 Task: Create new customer invoice with Date Opened: 03-May-23, Select Customer: Fred Meyer, Terms: Net 15. Make invoice entry for item-1 with Date: 03-May-23, Description: Fine Fragrance Mist Bare (8.4 oz)
, Income Account: Income:Sales, Quantity: 2, Unit Price: 11.99, Sales Tax: Y, Sales Tax Included: Y, Tax Table: Sales Tax. Make entry for item-2 with Date: 03-May-23, Description: Very Sexy Night Eau de Parfum (3.4 oz.)
, Income Account: Income:Sales, Quantity: 2, Unit Price: 10.99, Sales Tax: Y, Sales Tax Included: Y, Tax Table: Sales Tax. Post Invoice with Post Date: 03-May-23, Post to Accounts: Assets:Accounts Receivable. Pay / Process Payment with Transaction Date: 17-May-23, Amount: 45.96, Transfer Account: Checking Account. Go to 'Print Invoice'.
Action: Mouse moved to (190, 34)
Screenshot: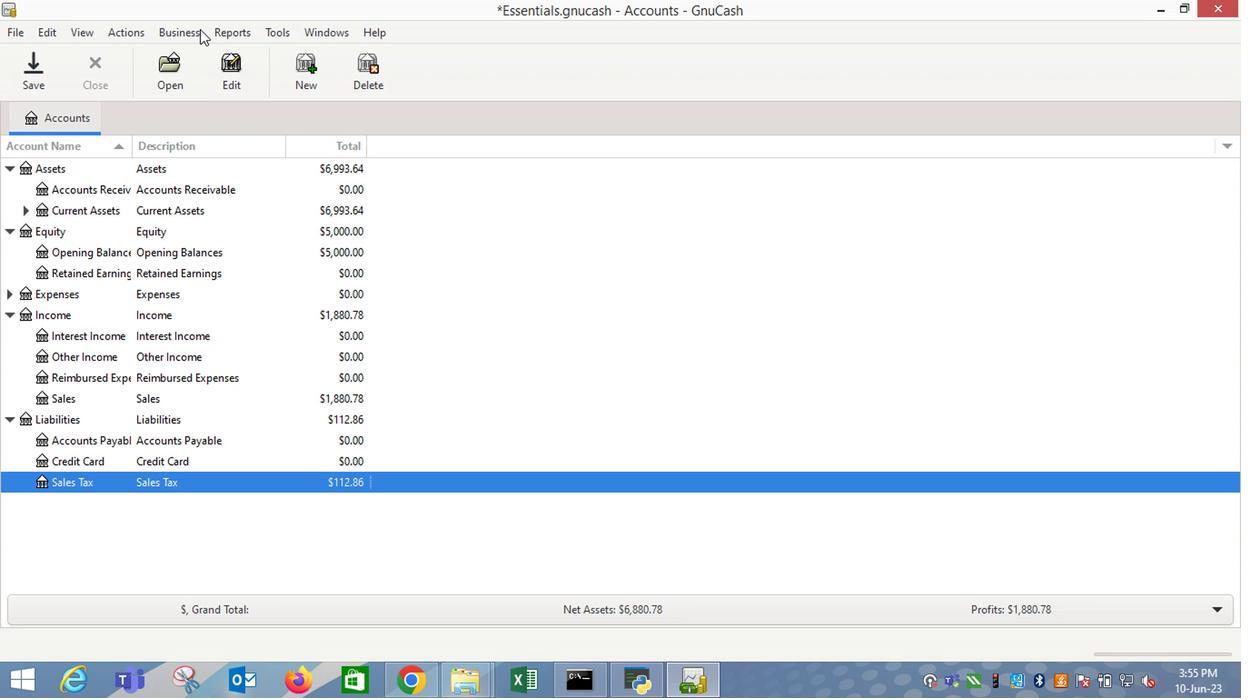 
Action: Mouse pressed left at (190, 34)
Screenshot: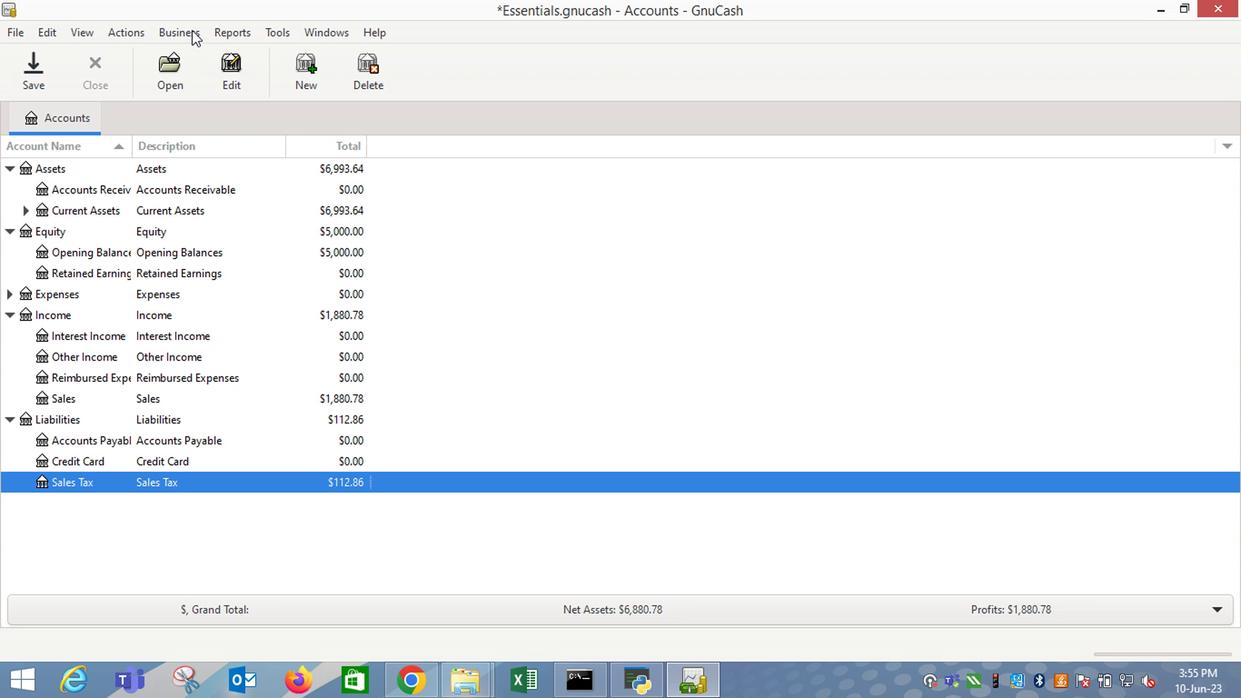 
Action: Mouse moved to (407, 120)
Screenshot: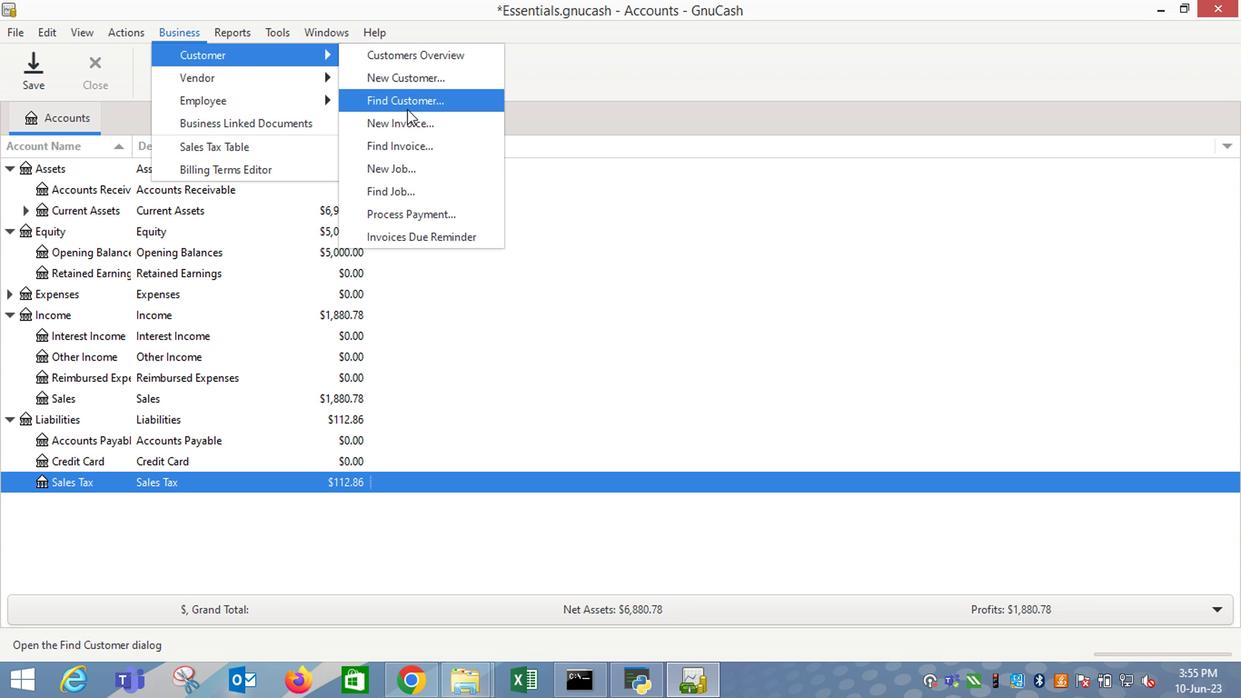 
Action: Mouse pressed left at (407, 120)
Screenshot: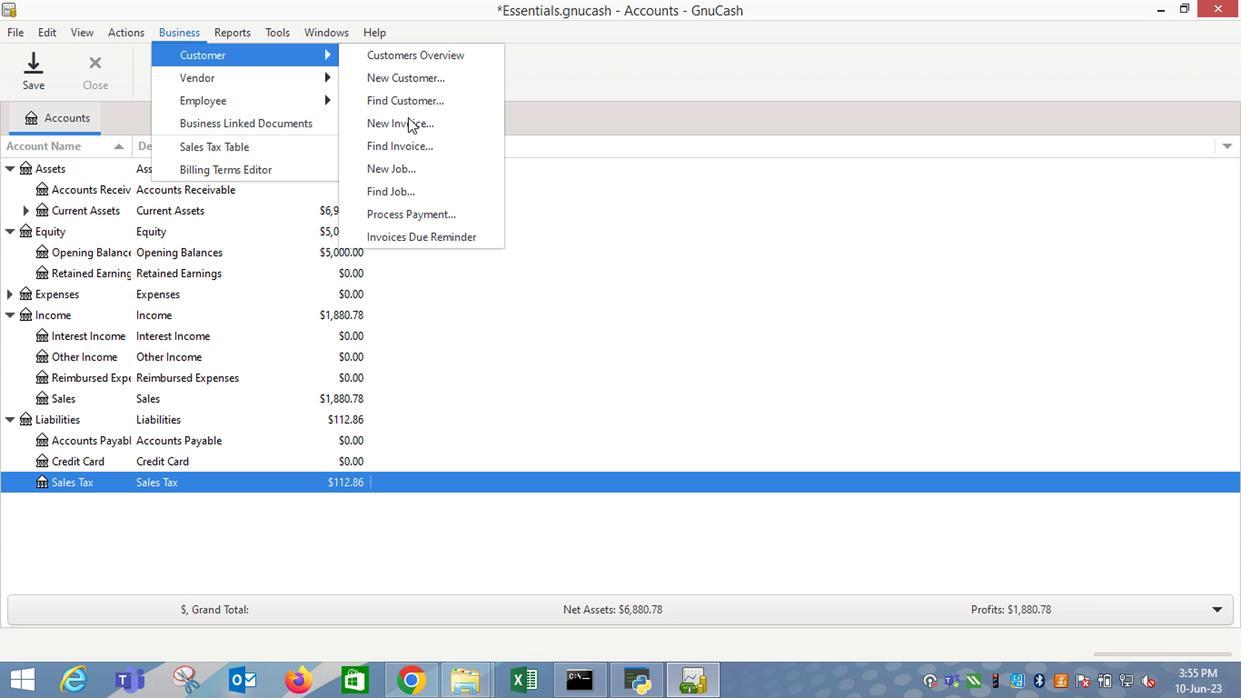 
Action: Mouse moved to (760, 279)
Screenshot: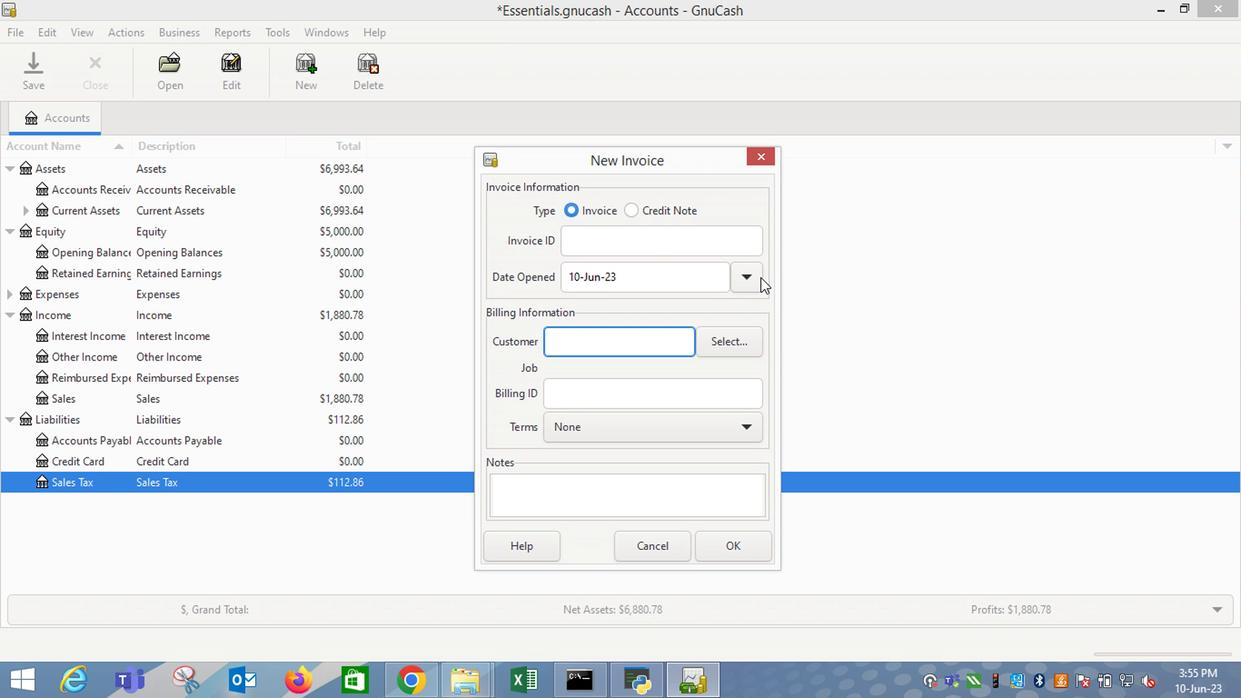 
Action: Mouse pressed left at (760, 279)
Screenshot: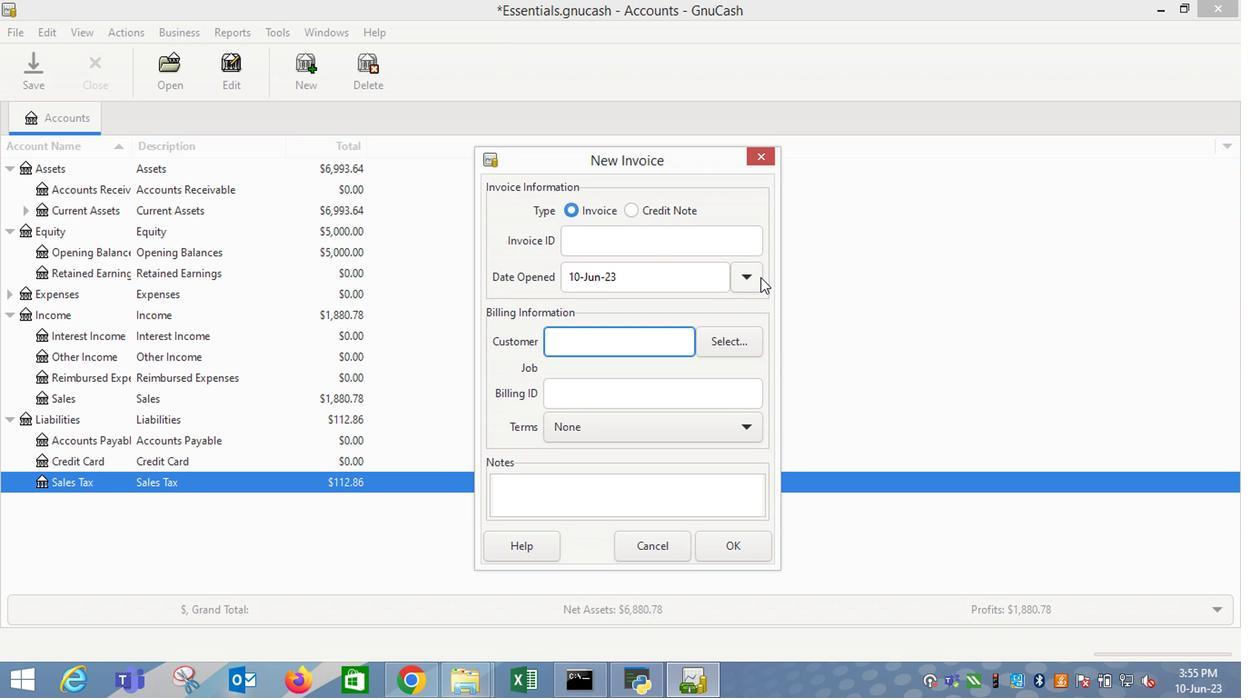 
Action: Mouse moved to (606, 307)
Screenshot: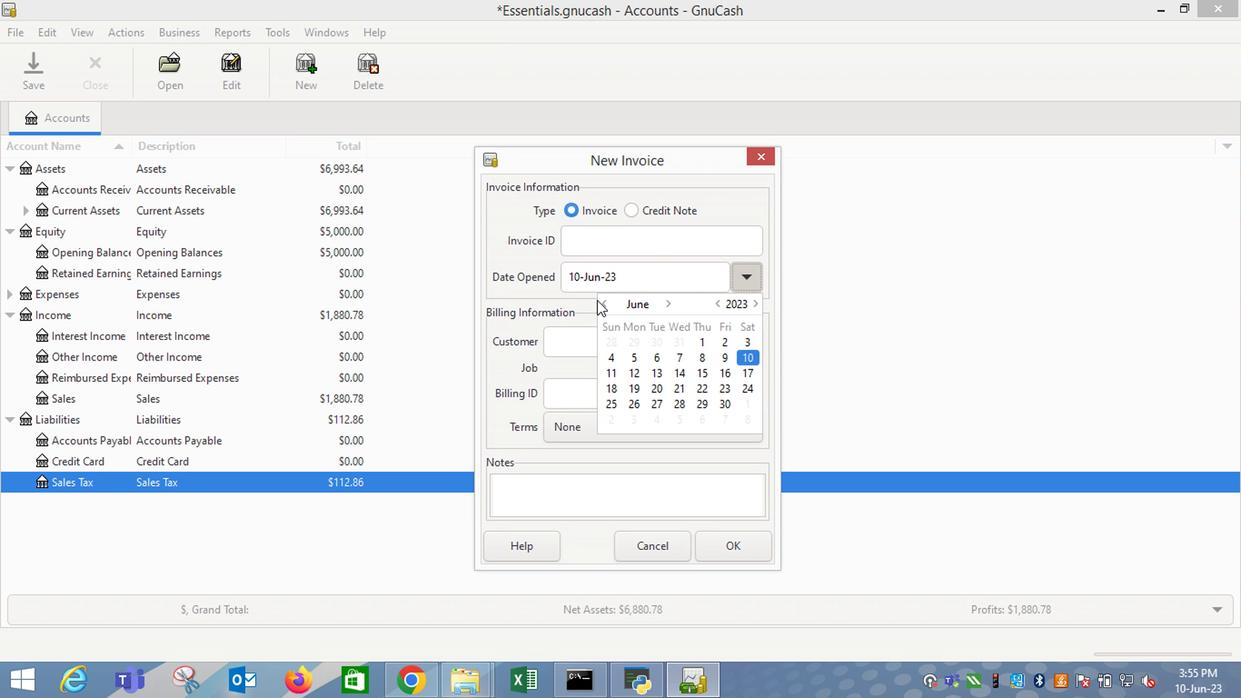 
Action: Mouse pressed left at (606, 307)
Screenshot: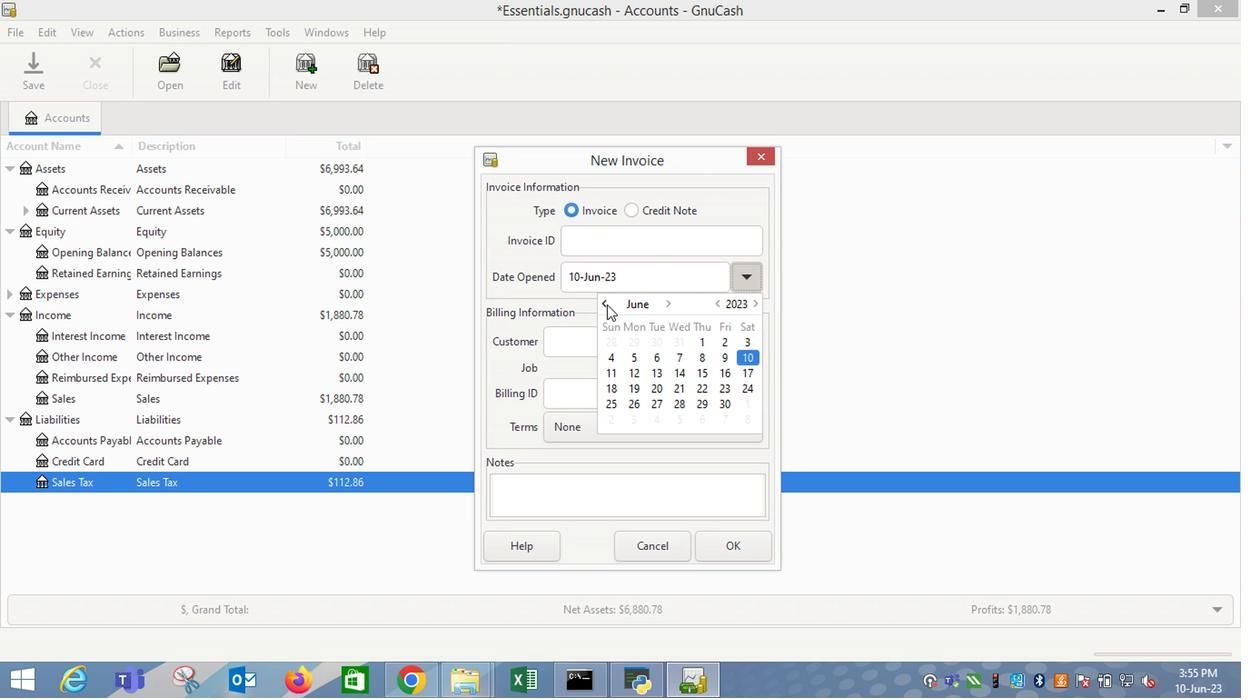 
Action: Mouse moved to (686, 342)
Screenshot: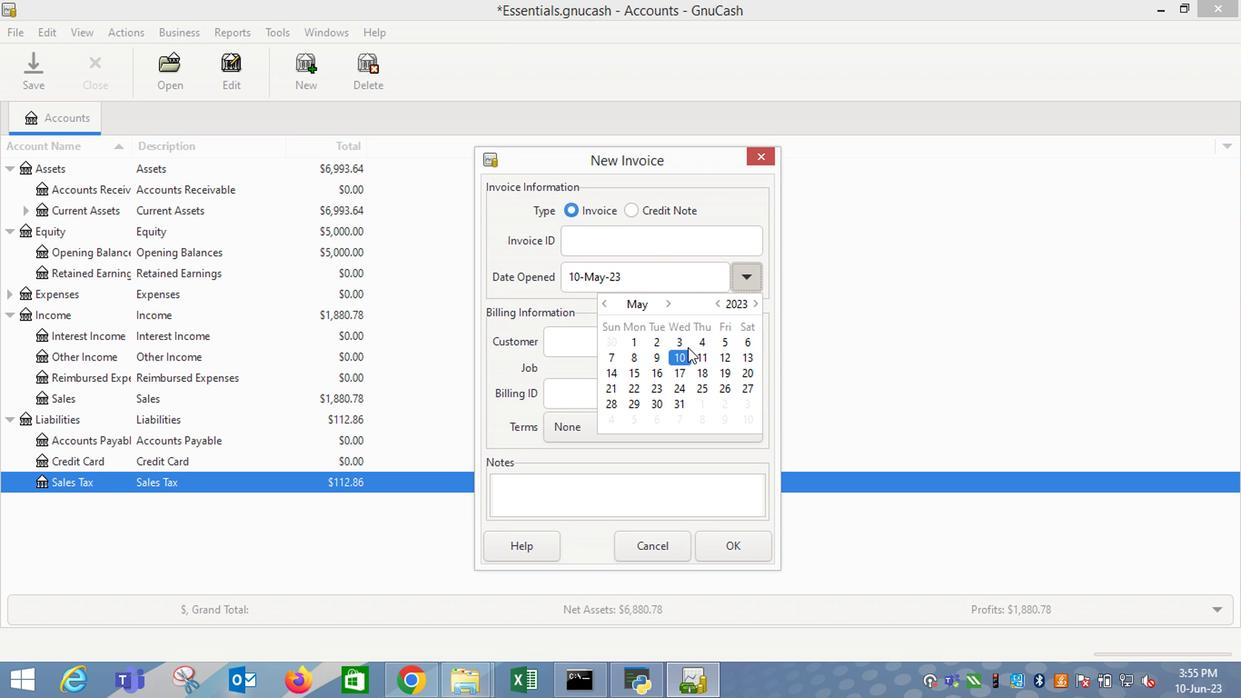 
Action: Mouse pressed left at (686, 342)
Screenshot: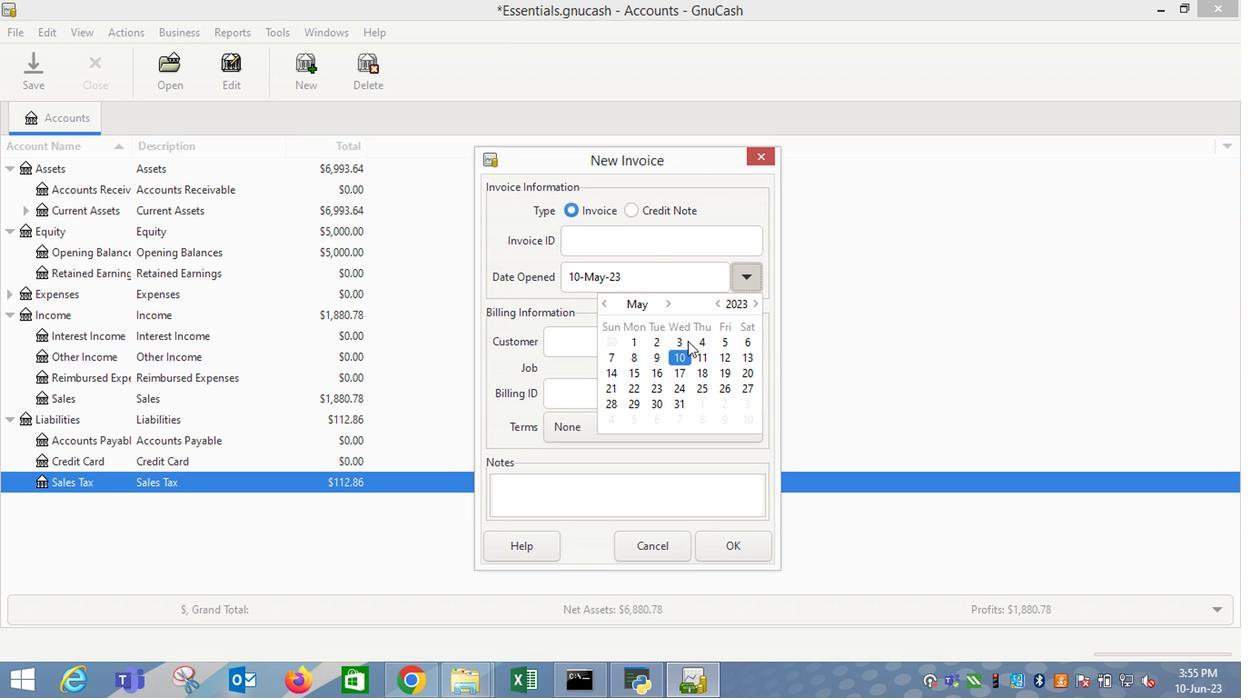 
Action: Mouse moved to (561, 345)
Screenshot: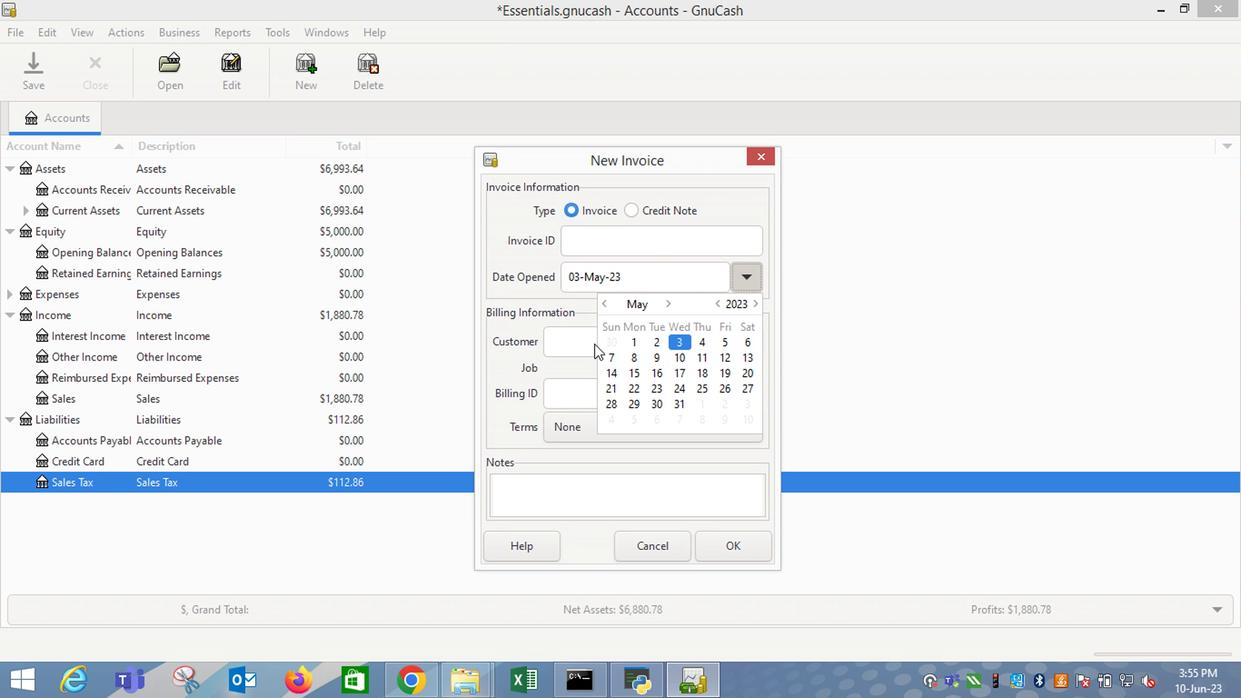 
Action: Mouse pressed left at (561, 345)
Screenshot: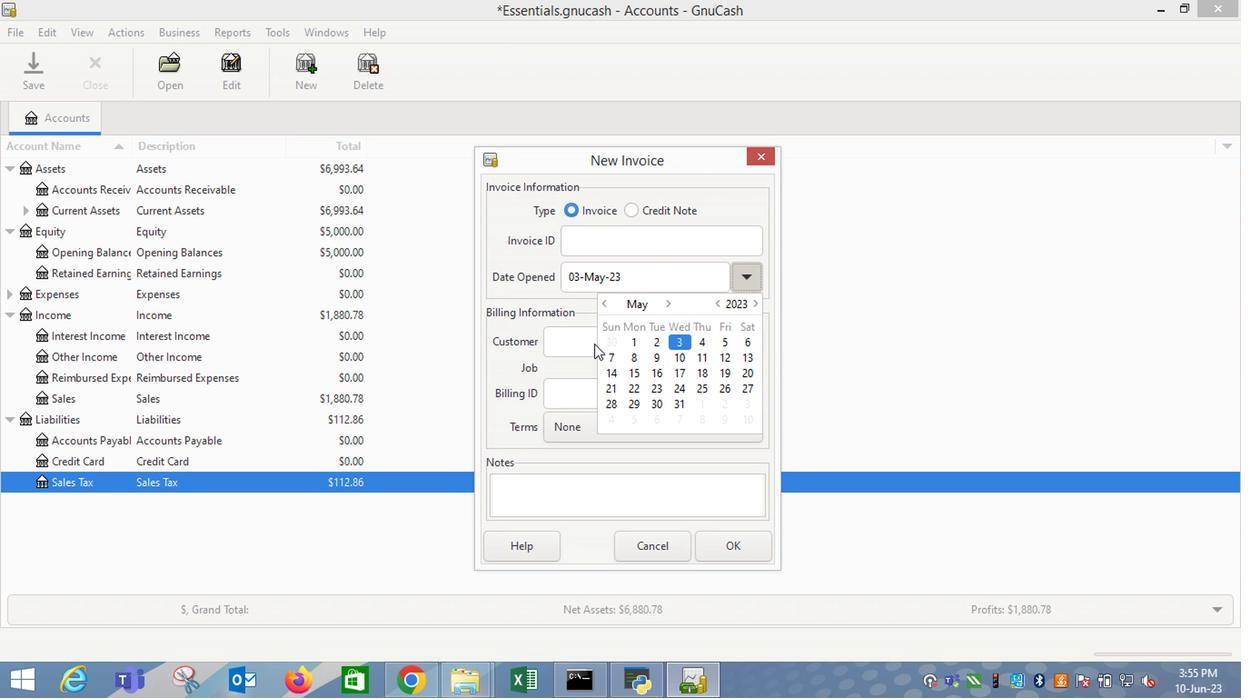 
Action: Mouse moved to (599, 349)
Screenshot: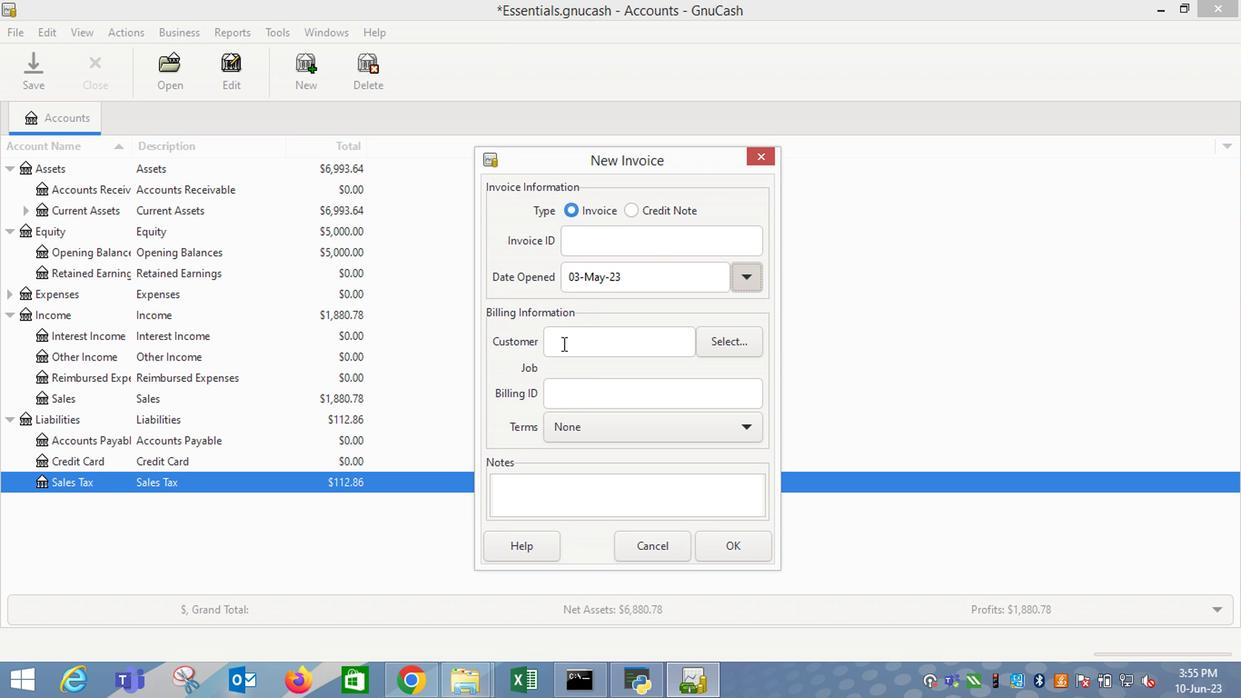 
Action: Mouse pressed left at (599, 349)
Screenshot: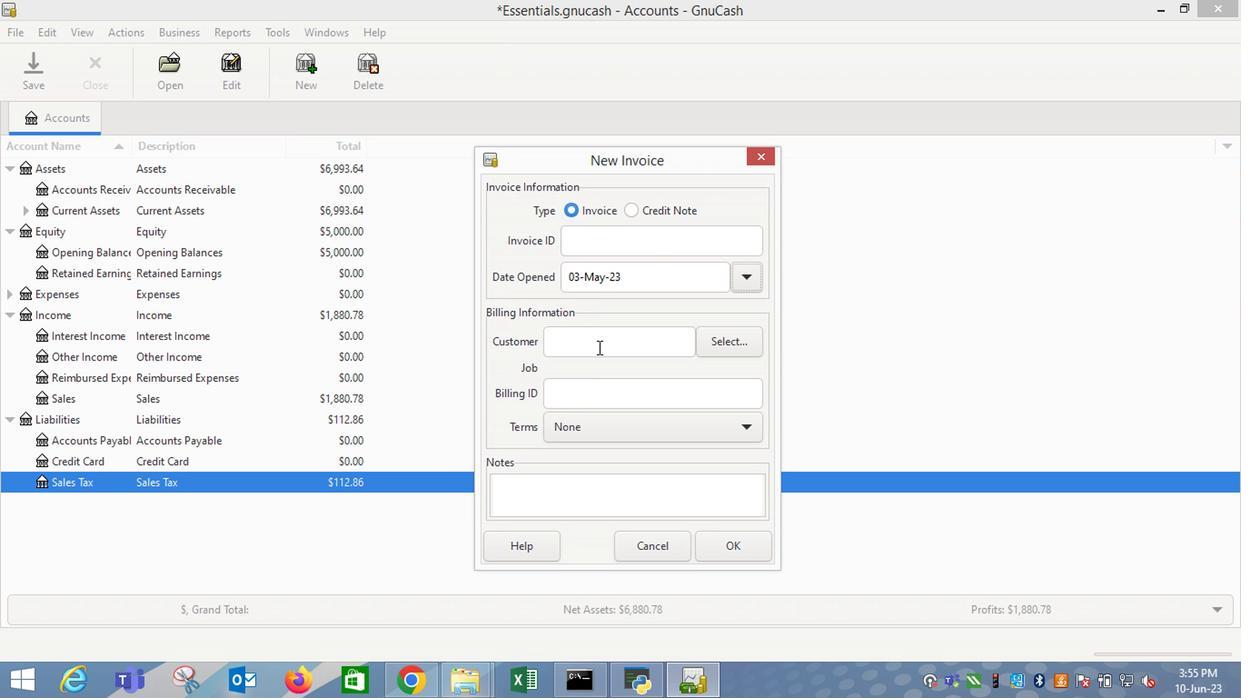 
Action: Mouse moved to (597, 349)
Screenshot: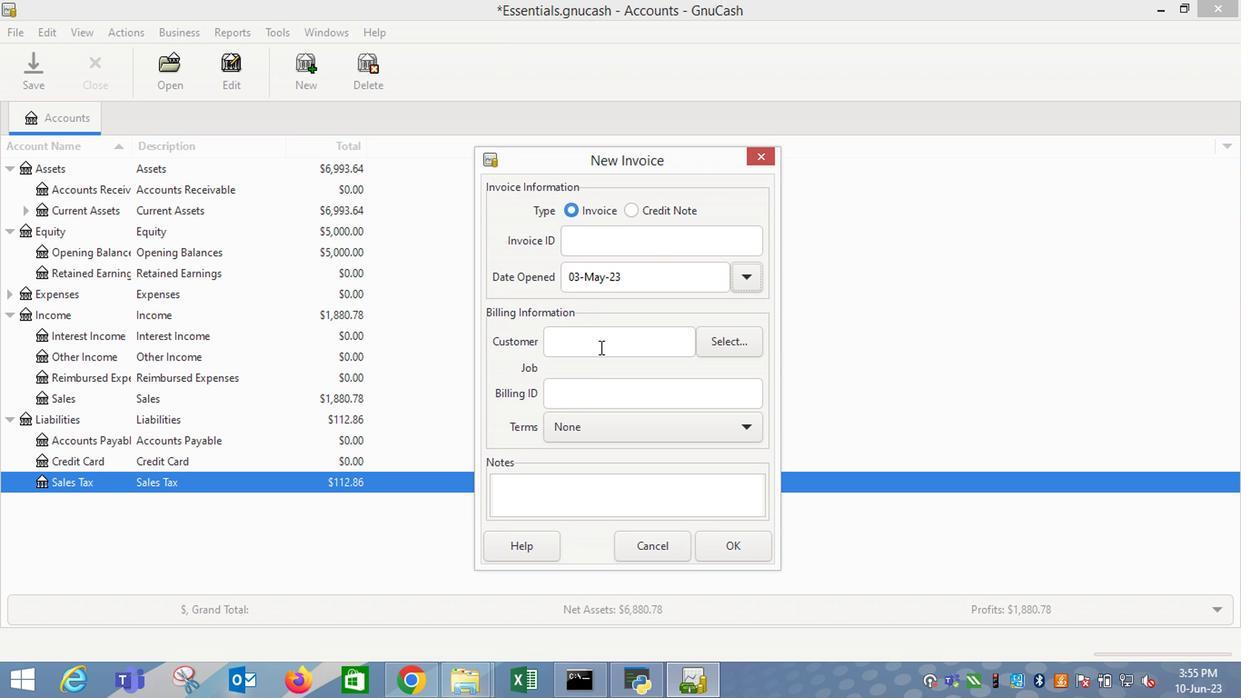 
Action: Key pressed <Key.shift_r>Fre
Screenshot: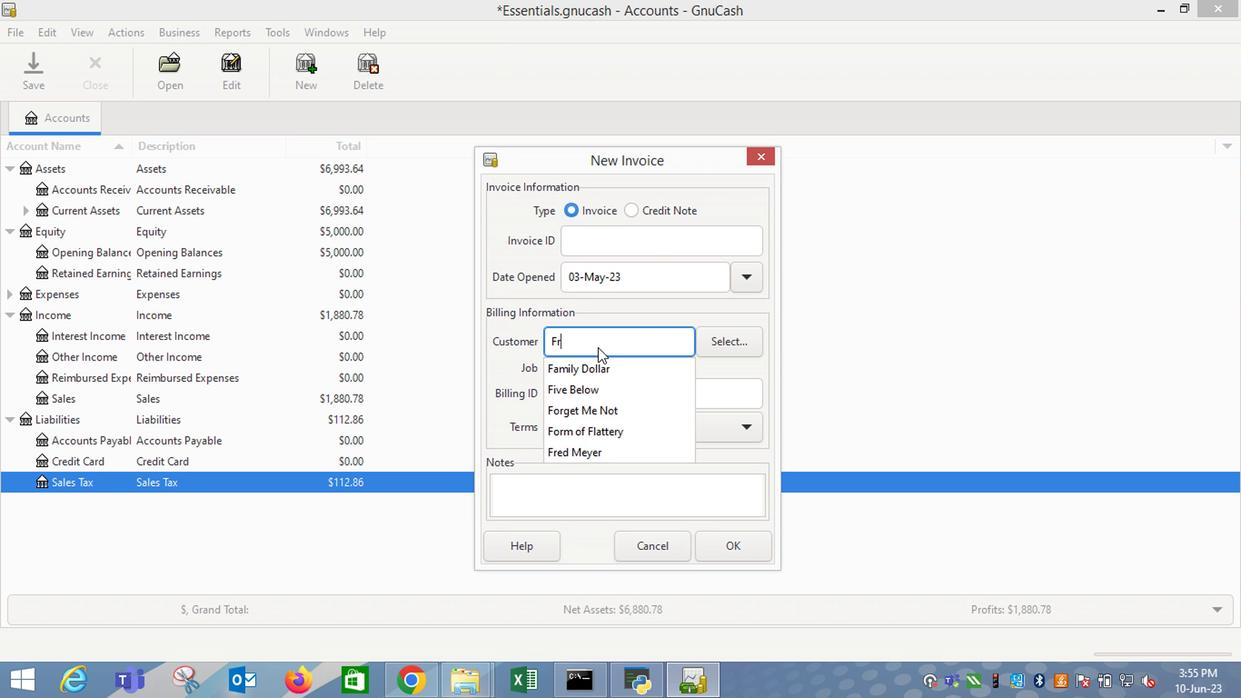 
Action: Mouse moved to (568, 368)
Screenshot: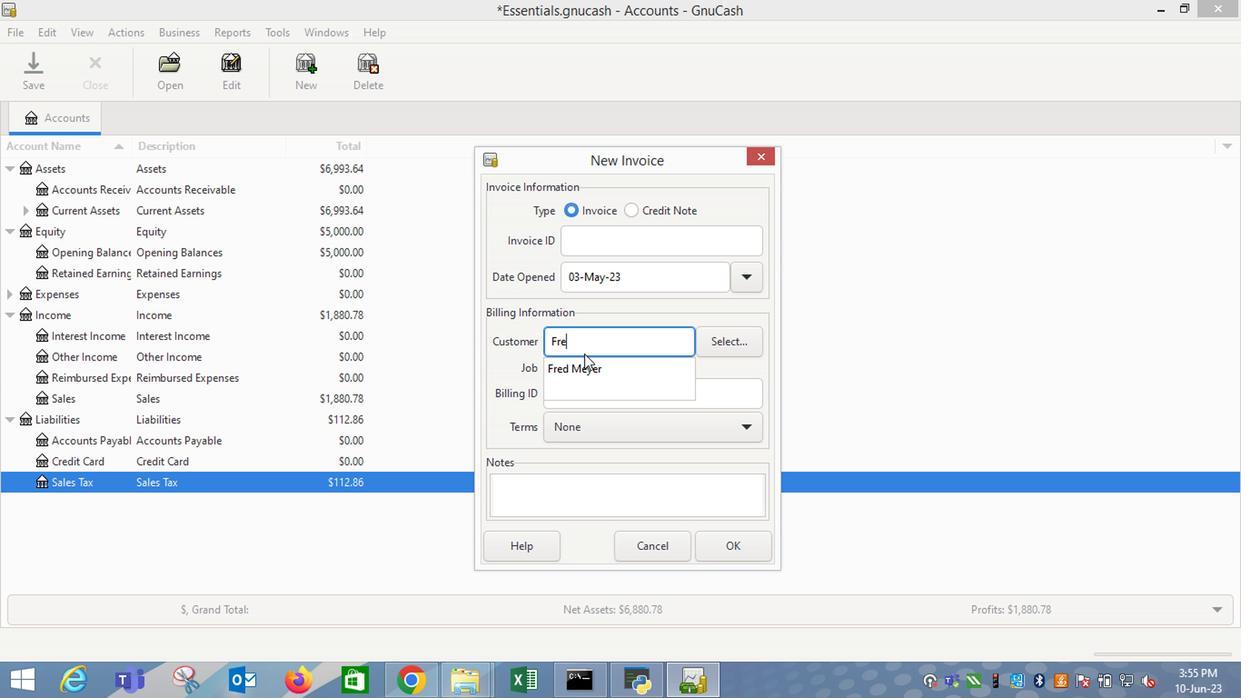 
Action: Mouse pressed left at (568, 368)
Screenshot: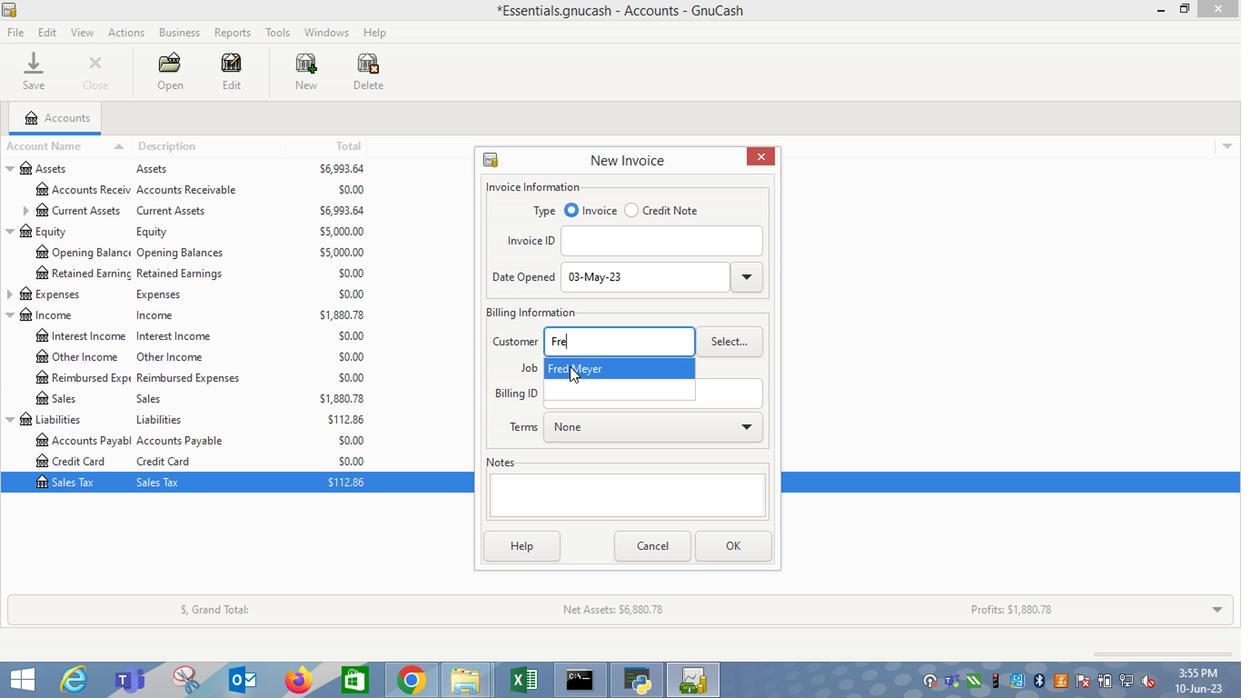 
Action: Mouse moved to (570, 446)
Screenshot: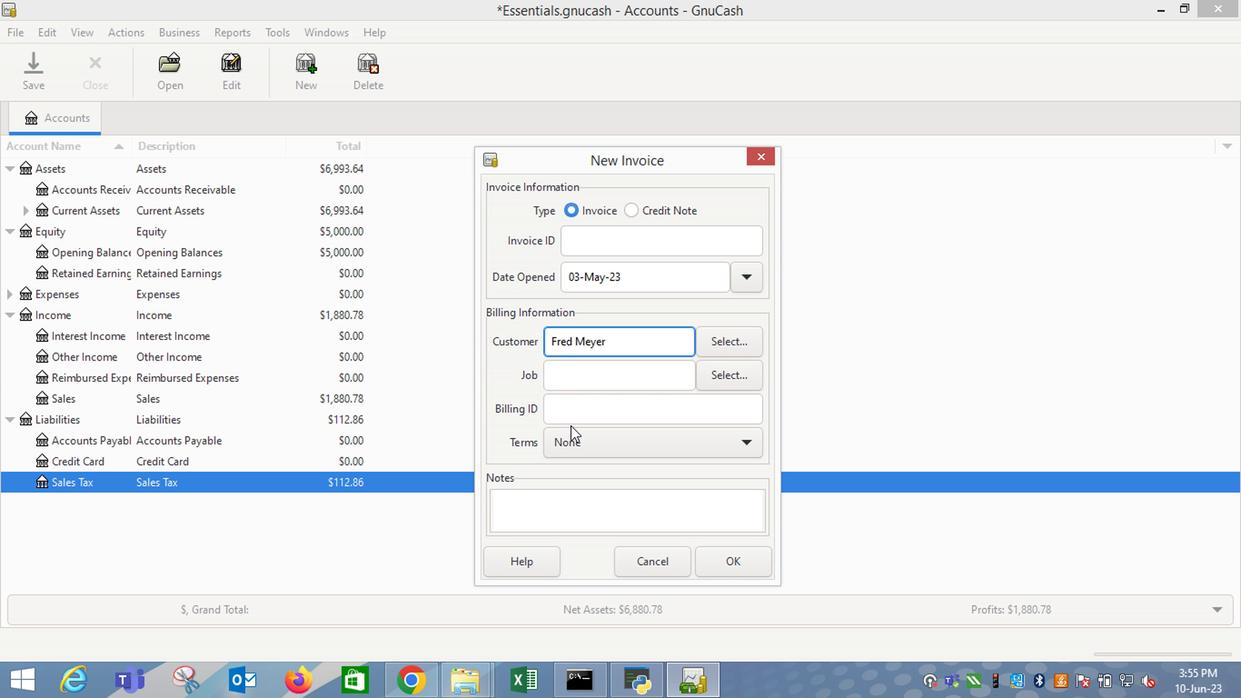 
Action: Mouse pressed left at (570, 446)
Screenshot: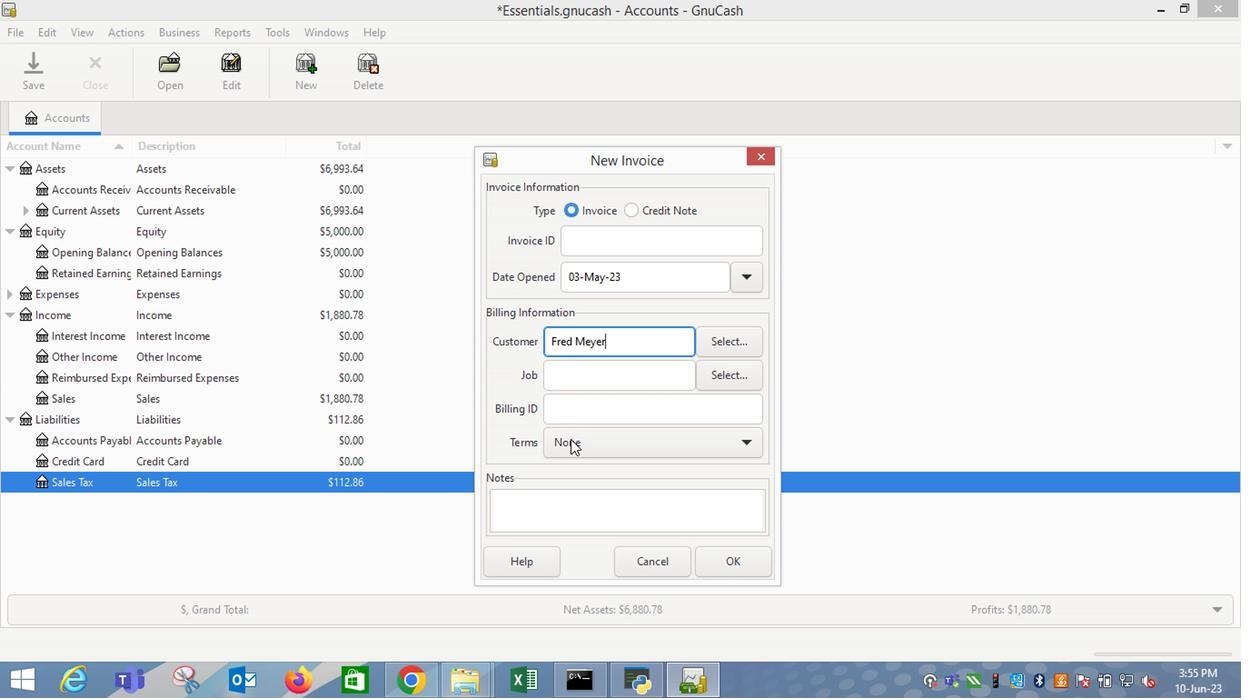 
Action: Mouse moved to (577, 482)
Screenshot: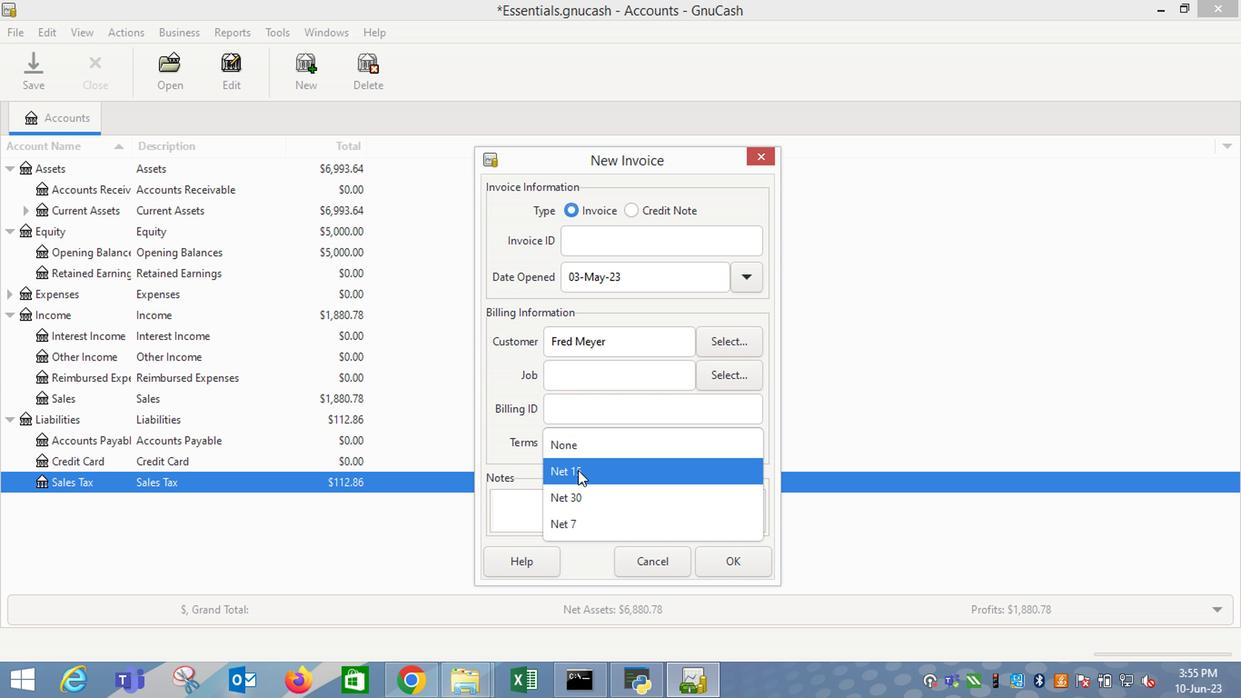 
Action: Mouse pressed left at (577, 482)
Screenshot: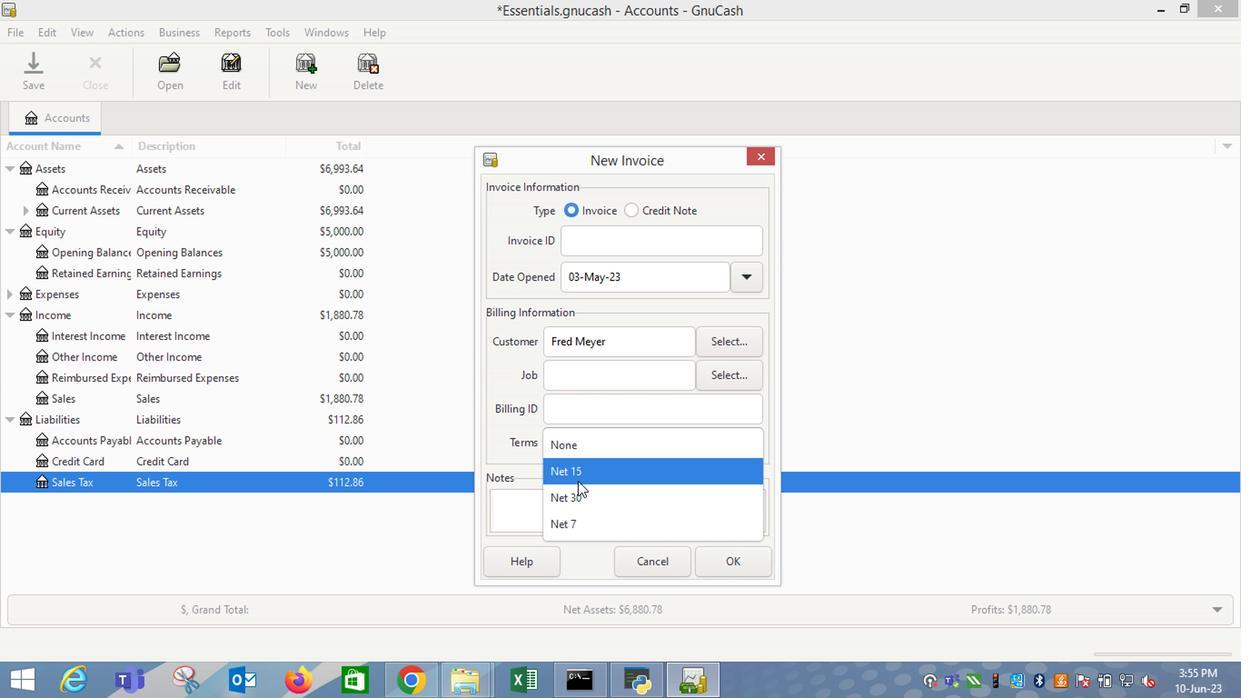 
Action: Mouse moved to (736, 566)
Screenshot: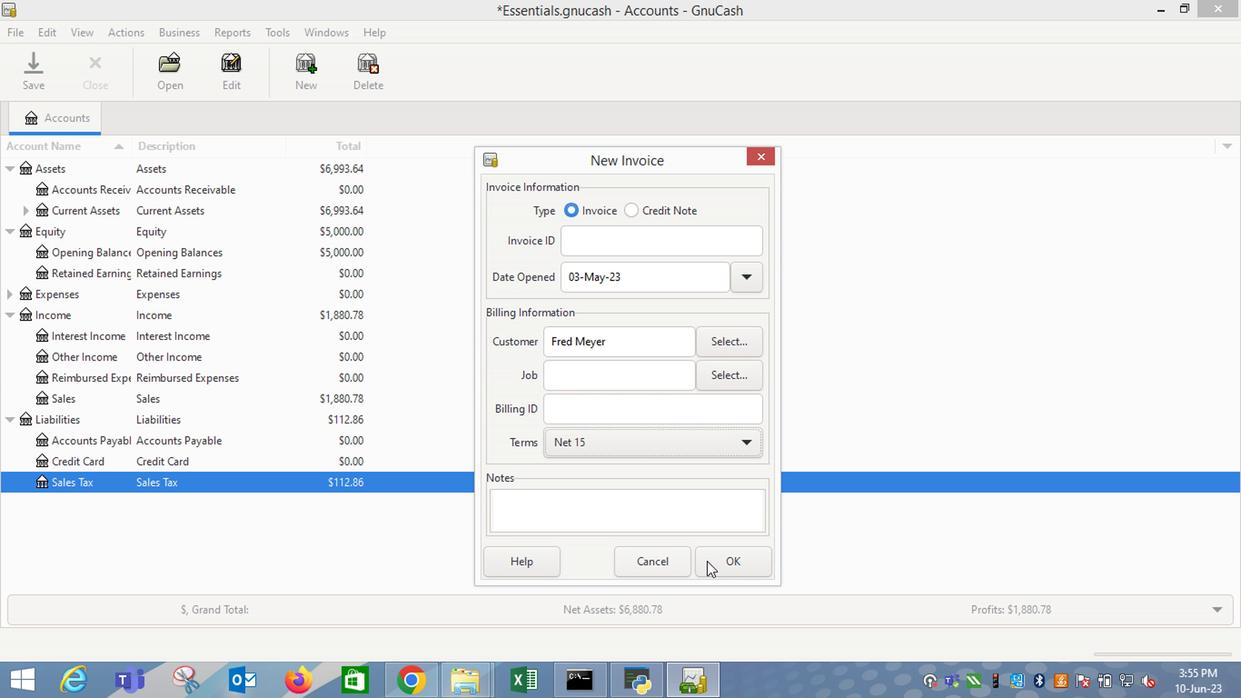 
Action: Mouse pressed left at (736, 566)
Screenshot: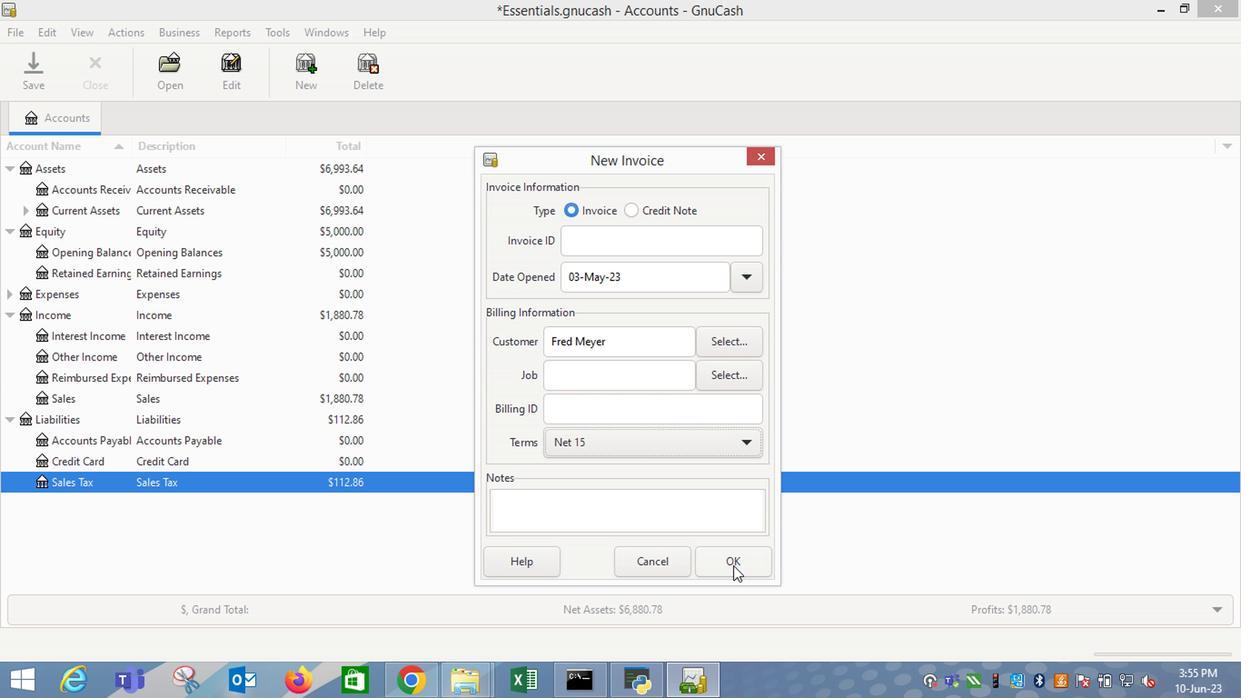 
Action: Mouse moved to (69, 351)
Screenshot: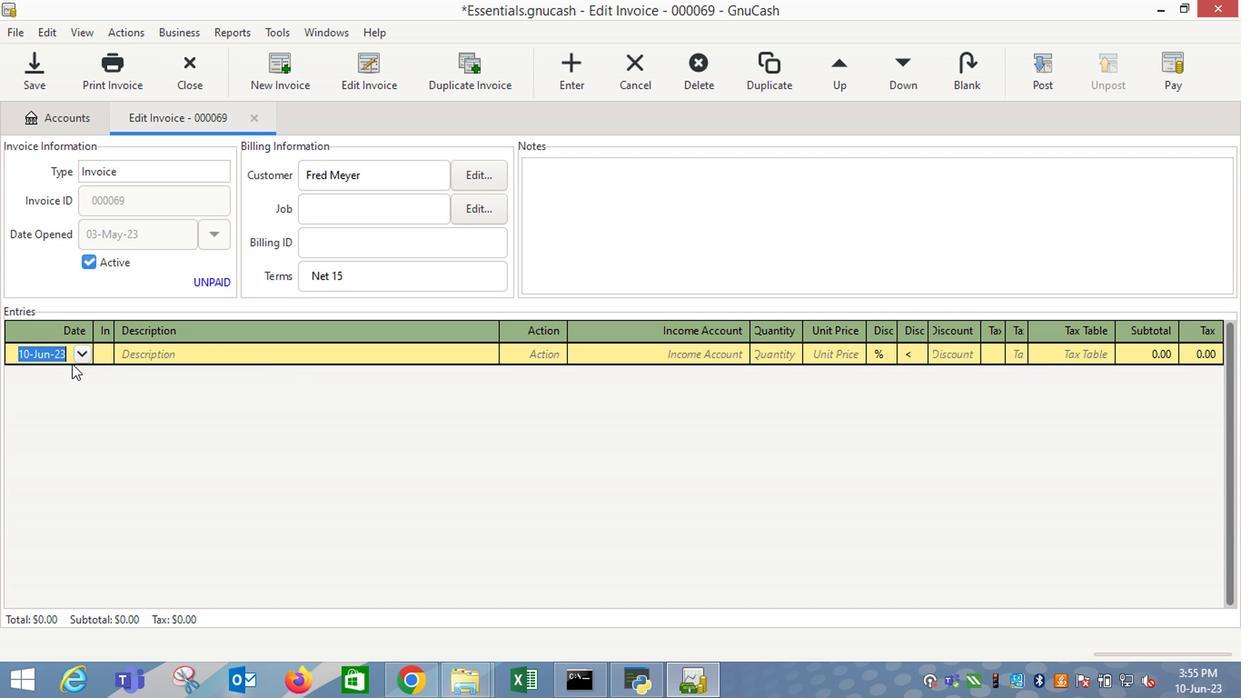 
Action: Mouse pressed left at (69, 351)
Screenshot: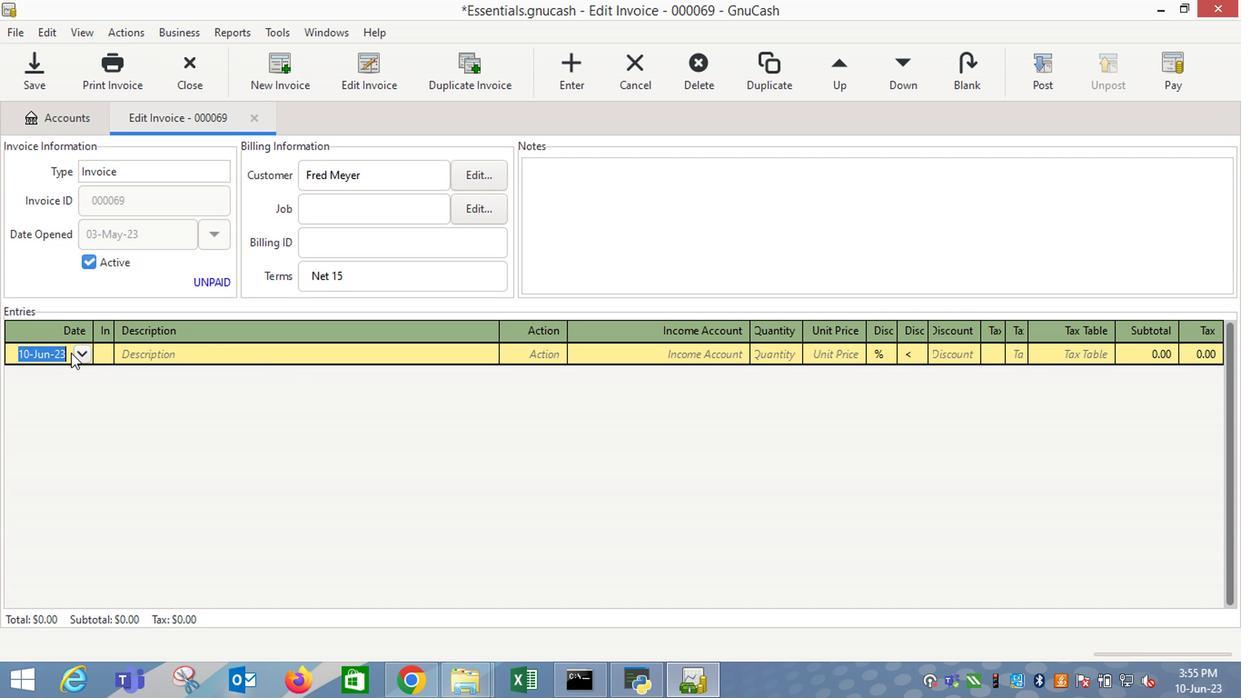 
Action: Mouse moved to (82, 351)
Screenshot: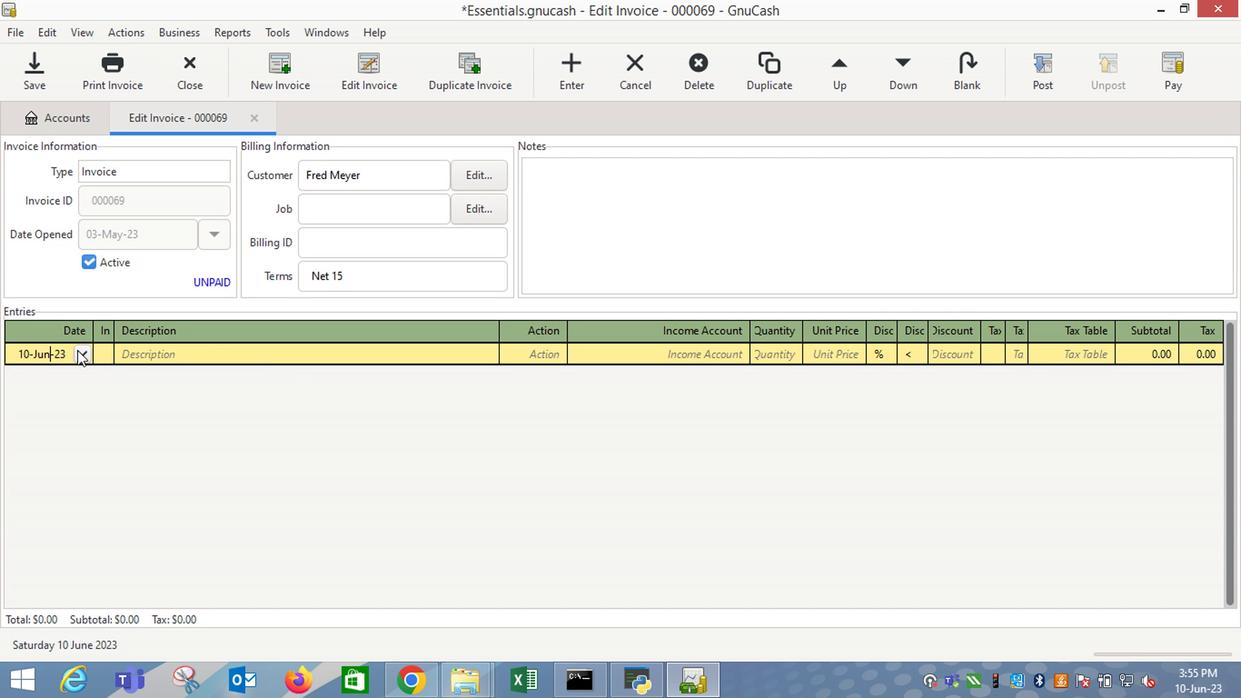 
Action: Mouse pressed left at (82, 351)
Screenshot: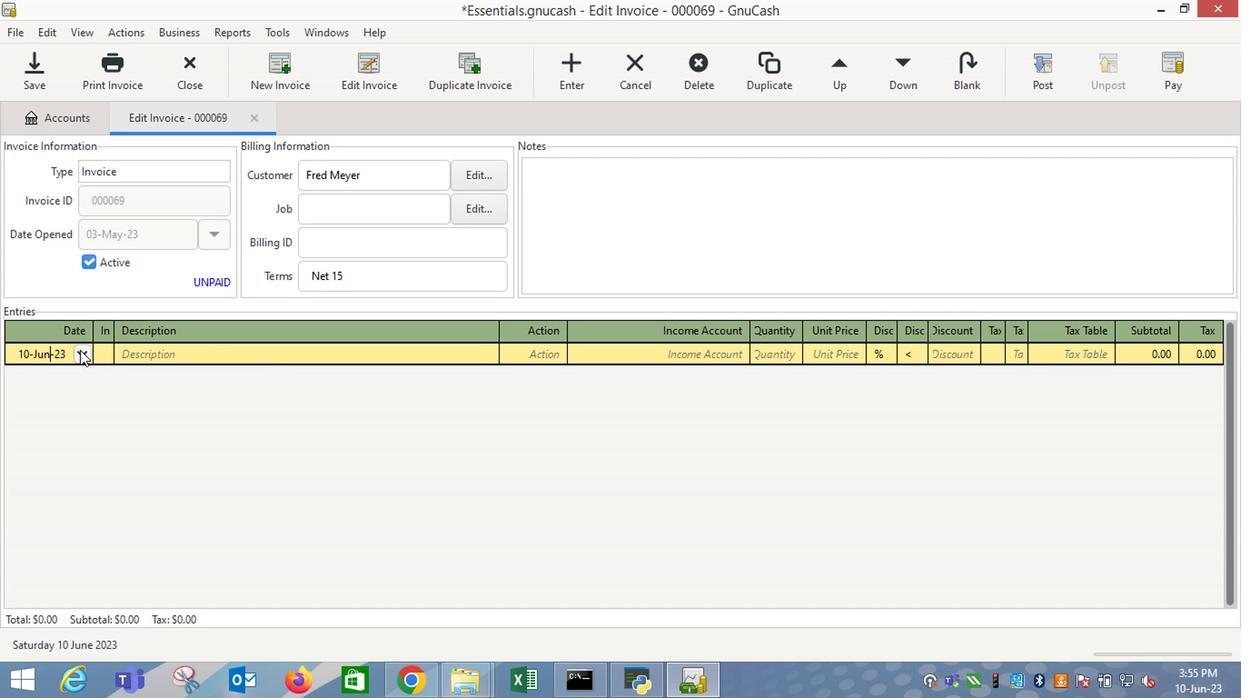 
Action: Mouse moved to (7, 374)
Screenshot: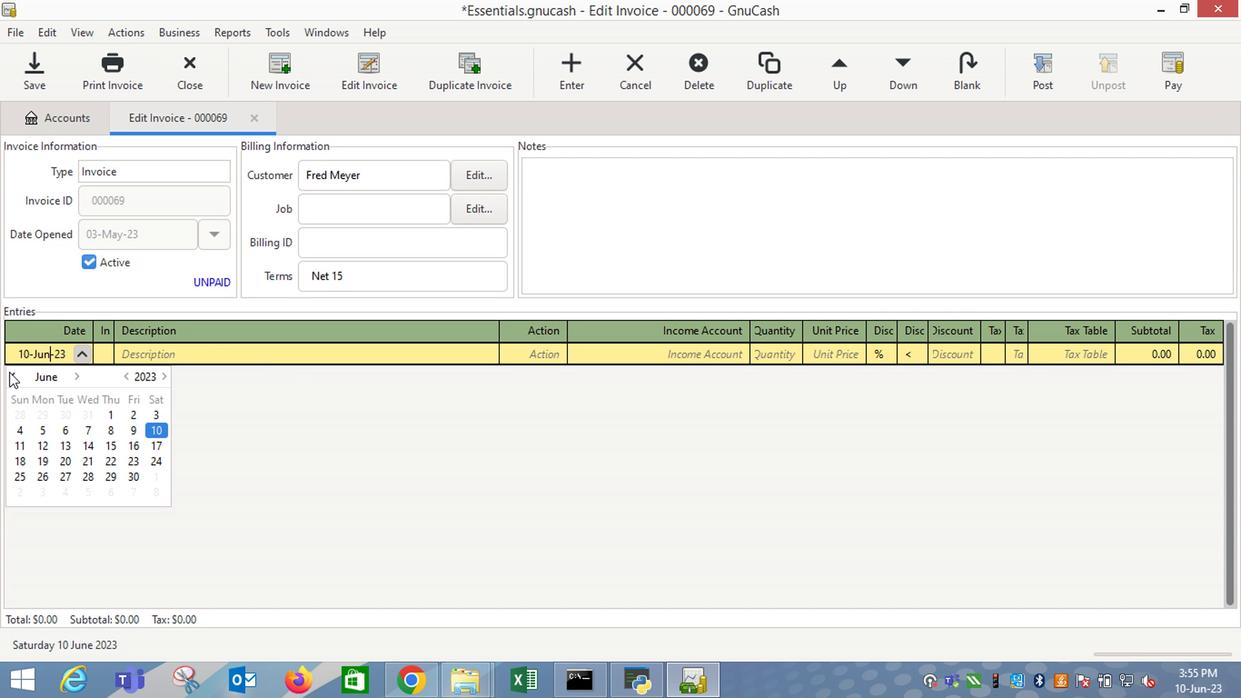 
Action: Mouse pressed left at (7, 374)
Screenshot: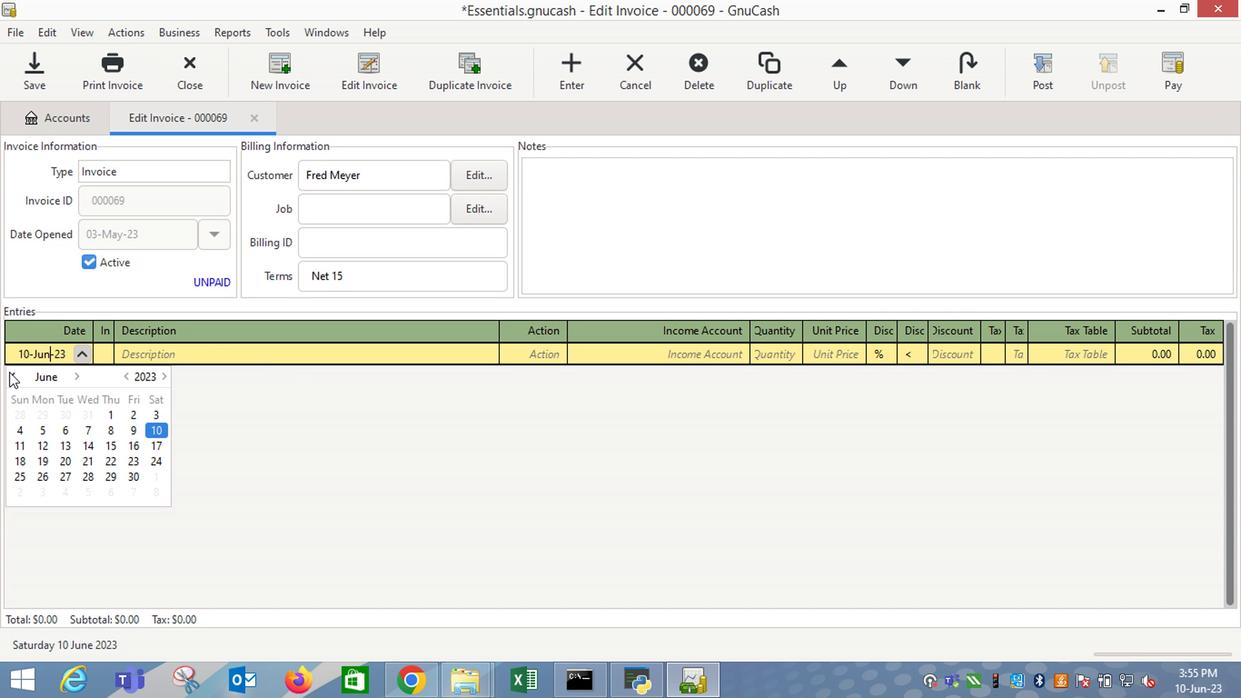 
Action: Mouse moved to (87, 416)
Screenshot: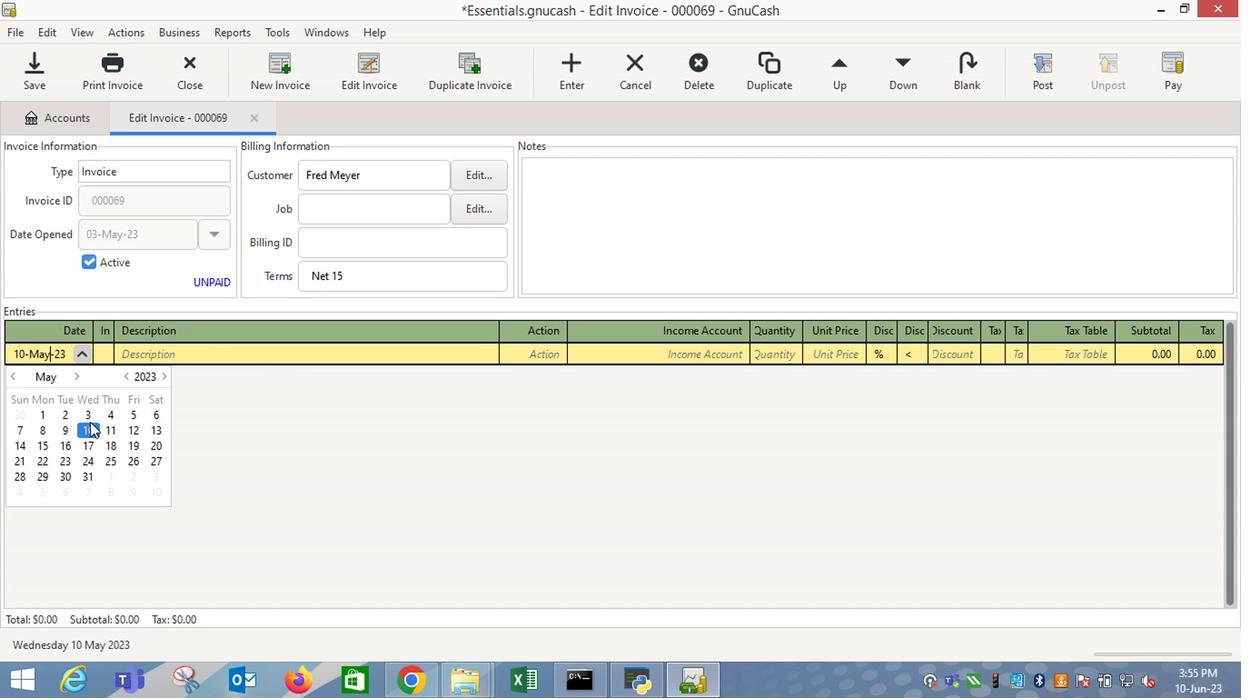 
Action: Mouse pressed left at (87, 416)
Screenshot: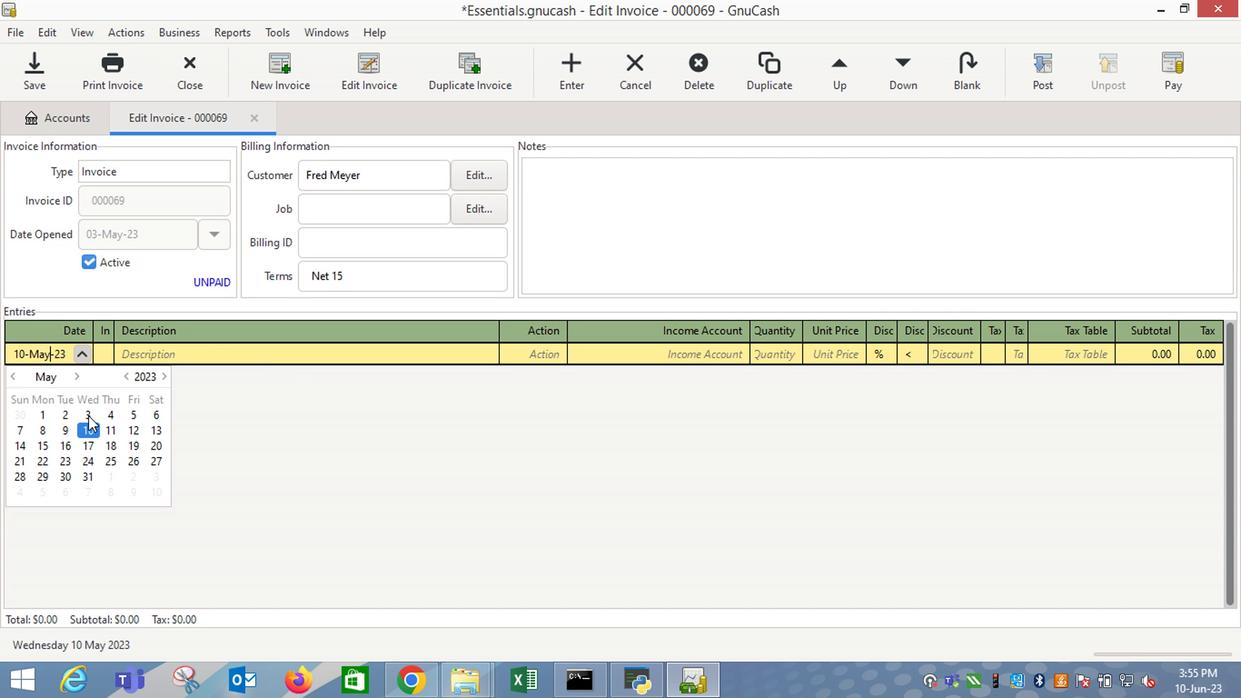 
Action: Mouse moved to (85, 416)
Screenshot: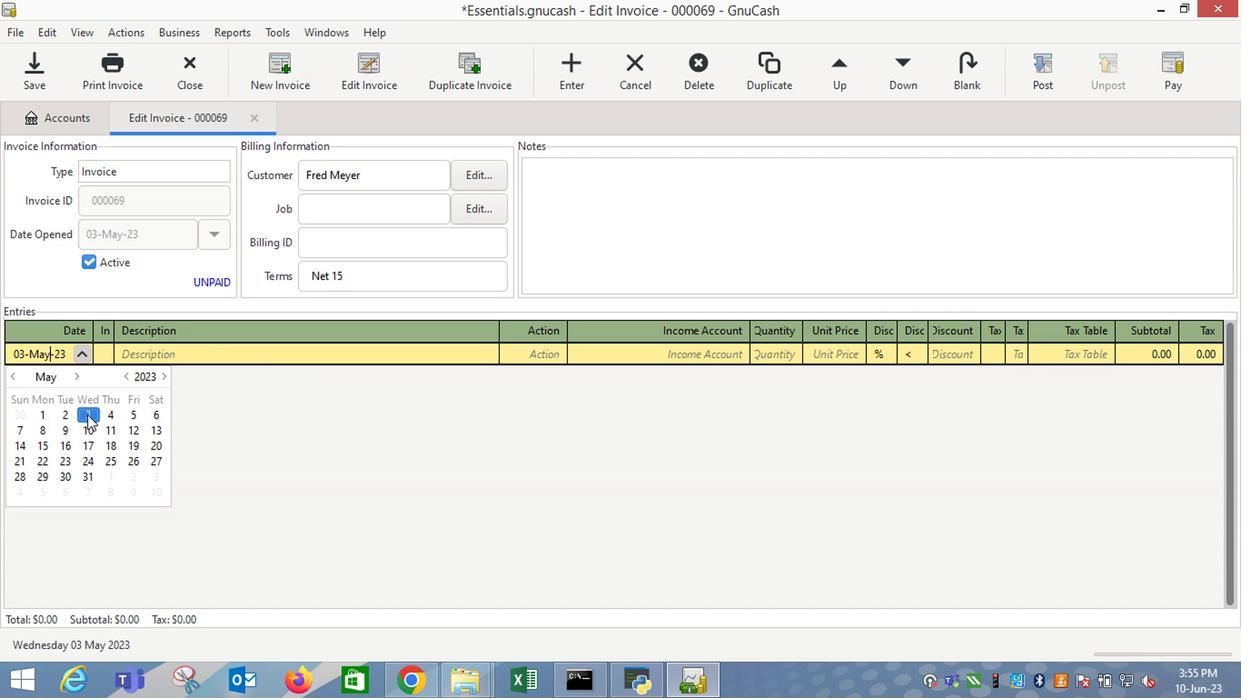 
Action: Key pressed <Key.tab><Key.shift_r>Fine<Key.space><Key.shift_r><Key.shift_r>Fragrance<Key.space><Key.shift_r>Mi<Key.tab>2<Key.tab>11.99<Key.tab>
Screenshot: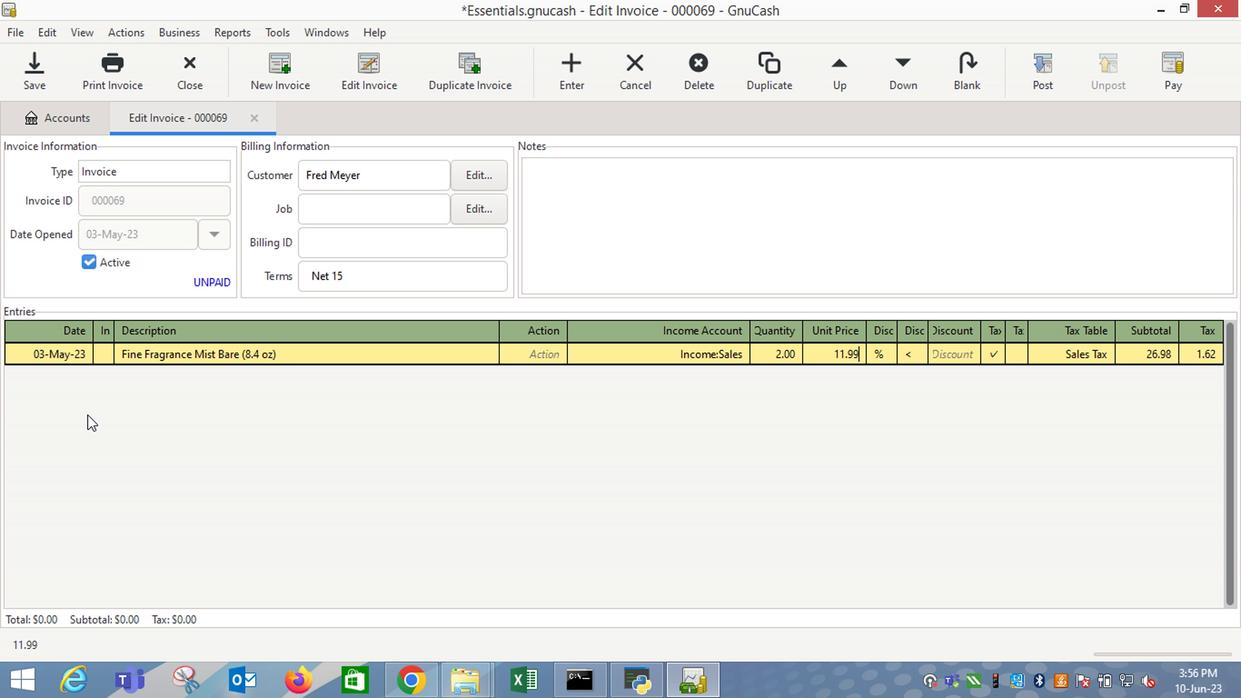 
Action: Mouse moved to (1020, 359)
Screenshot: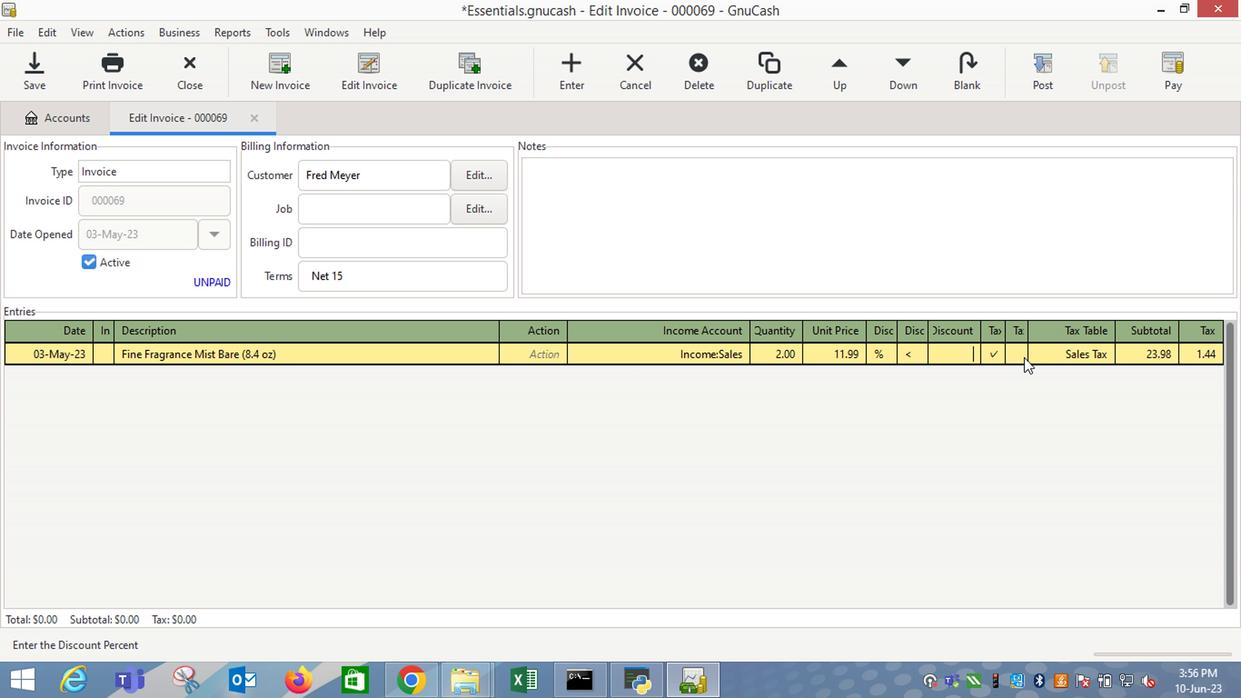 
Action: Mouse pressed left at (1020, 359)
Screenshot: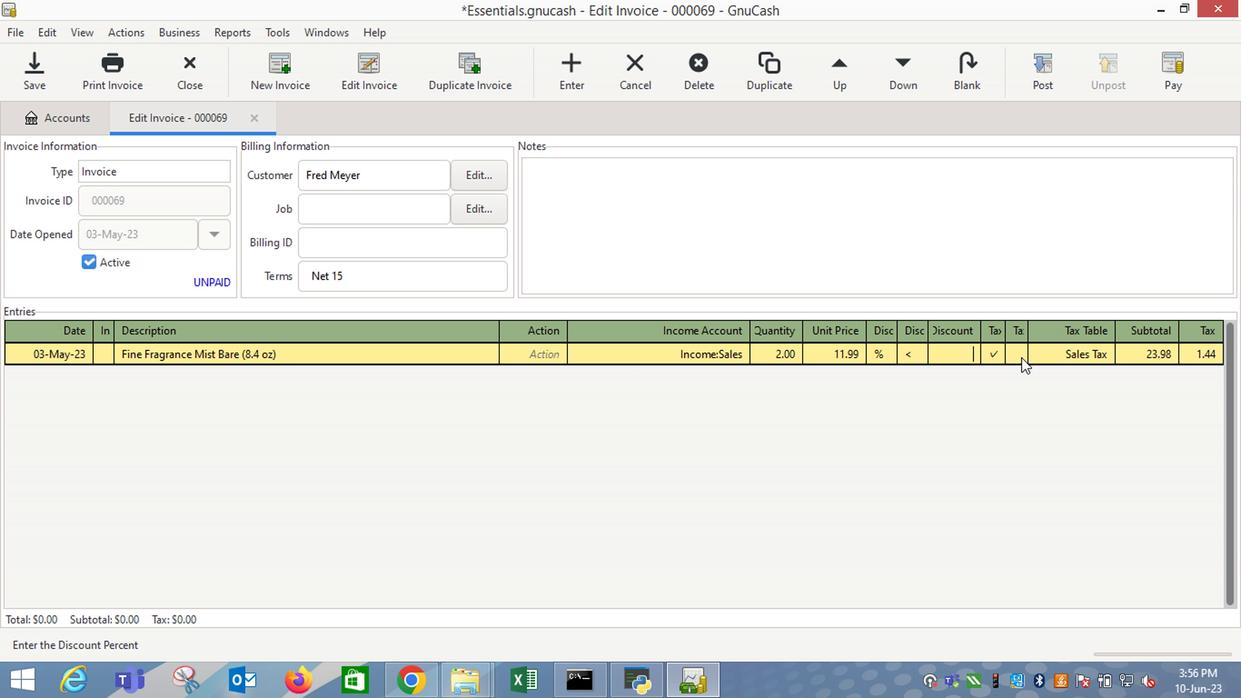 
Action: Mouse moved to (1040, 354)
Screenshot: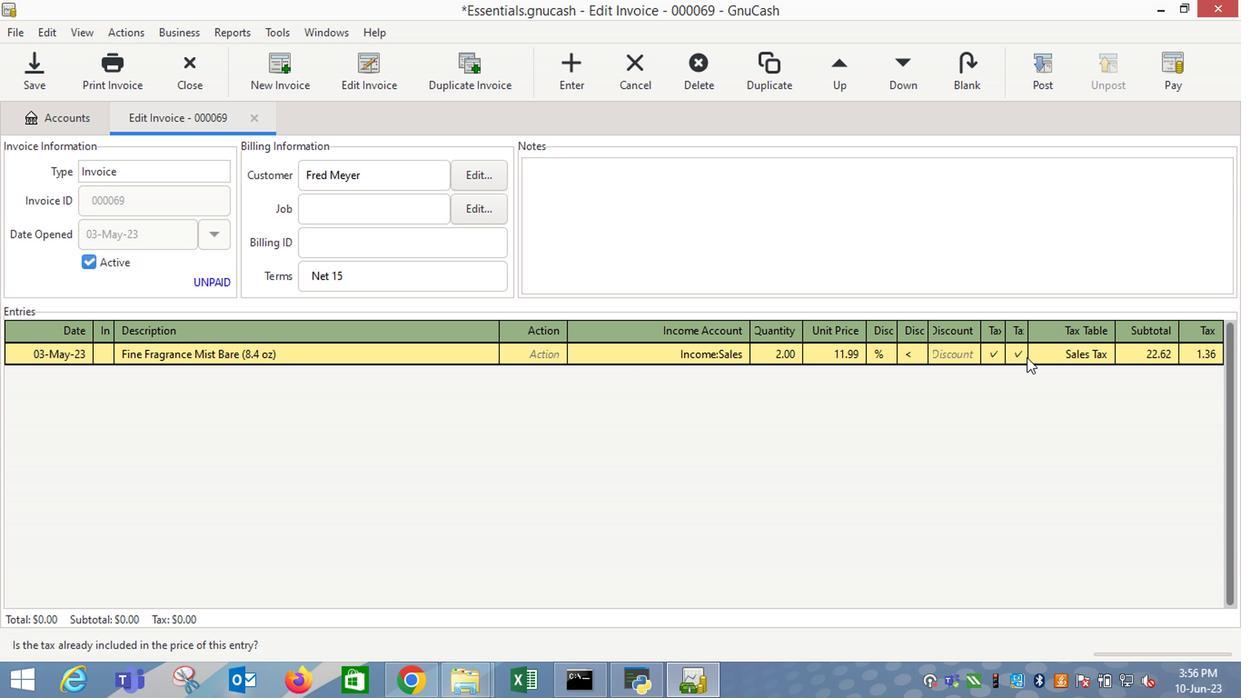 
Action: Mouse pressed left at (1040, 354)
Screenshot: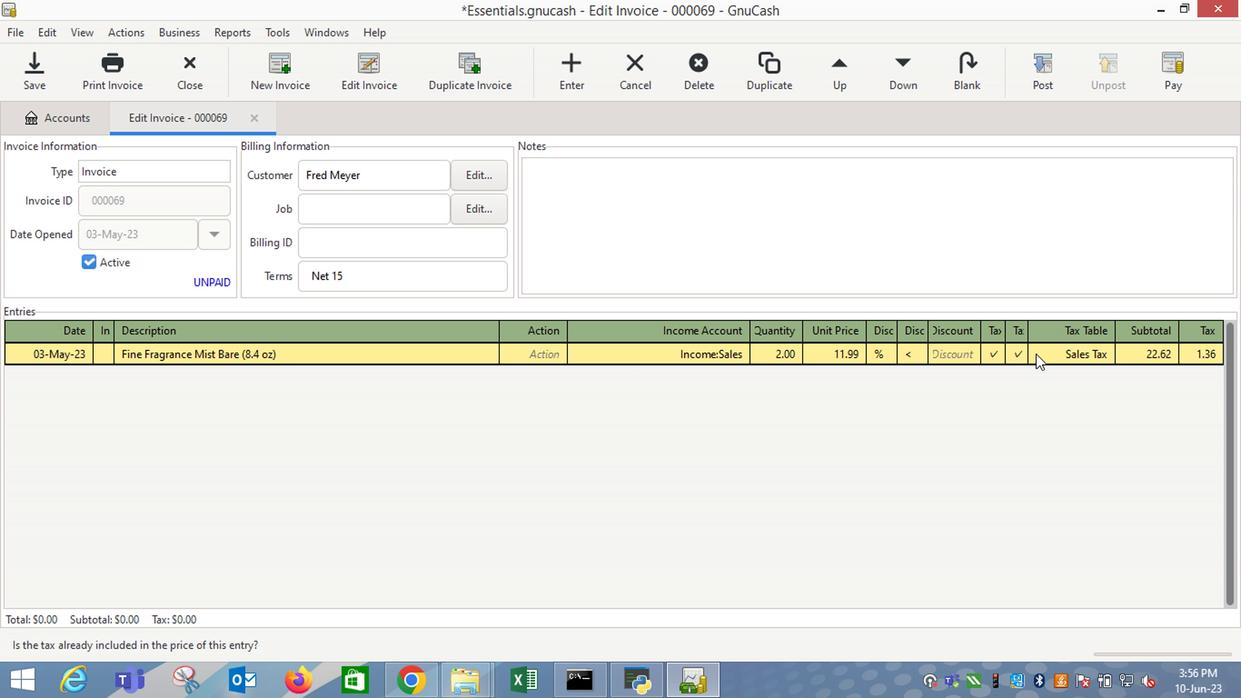
Action: Mouse moved to (1033, 357)
Screenshot: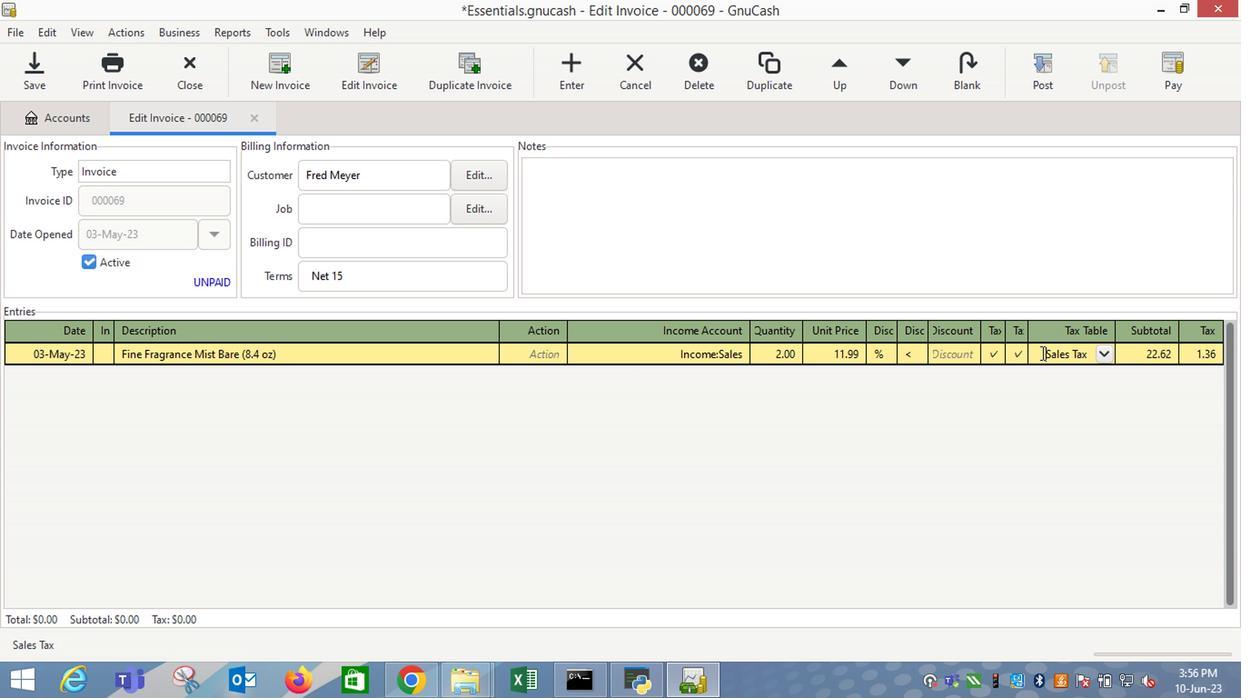 
Action: Key pressed <Key.enter><Key.tab><Key.shift_r>Very<Key.space><Key.shift_r>Sexy<Key.space><Key.shift_r>N<Key.tab><Key.tab>10.99<Key.tab>
Screenshot: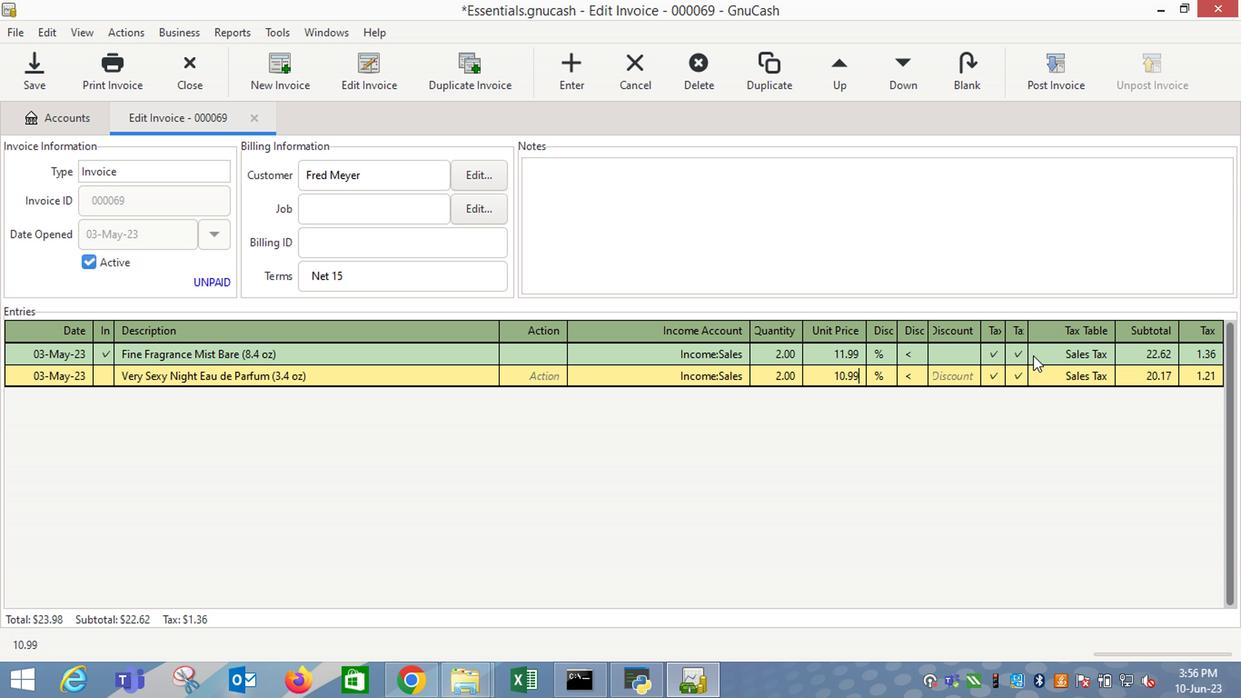 
Action: Mouse moved to (1077, 371)
Screenshot: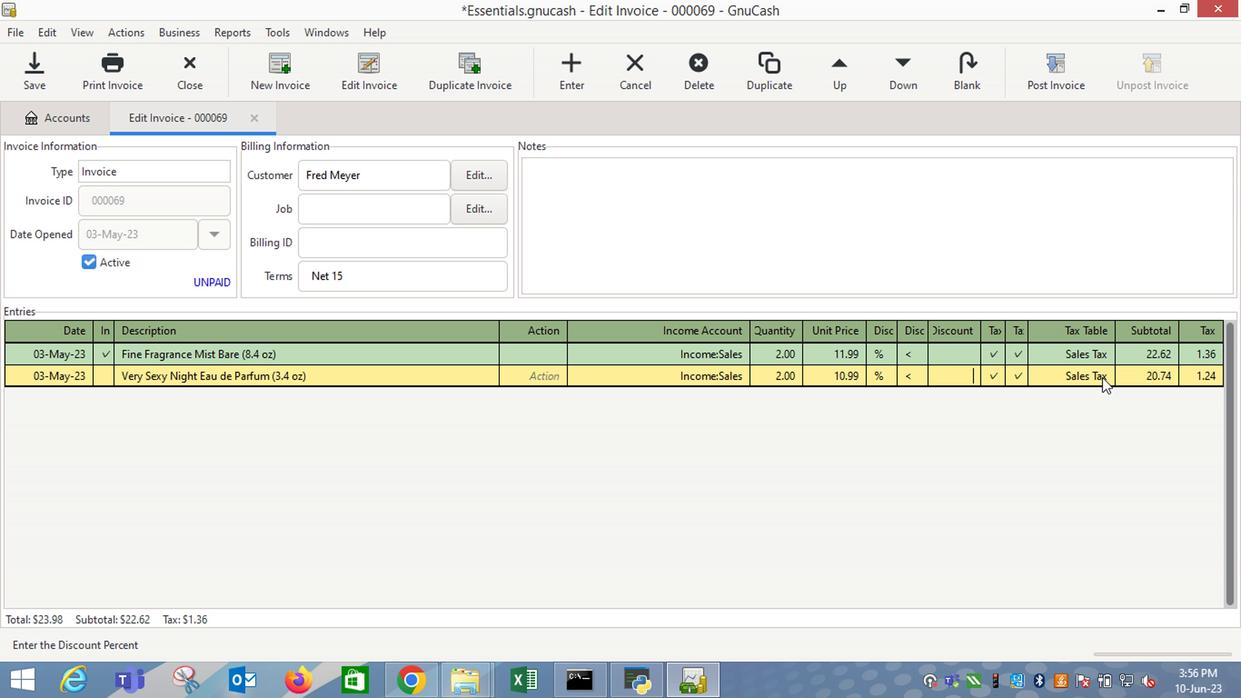 
Action: Mouse pressed left at (1077, 371)
Screenshot: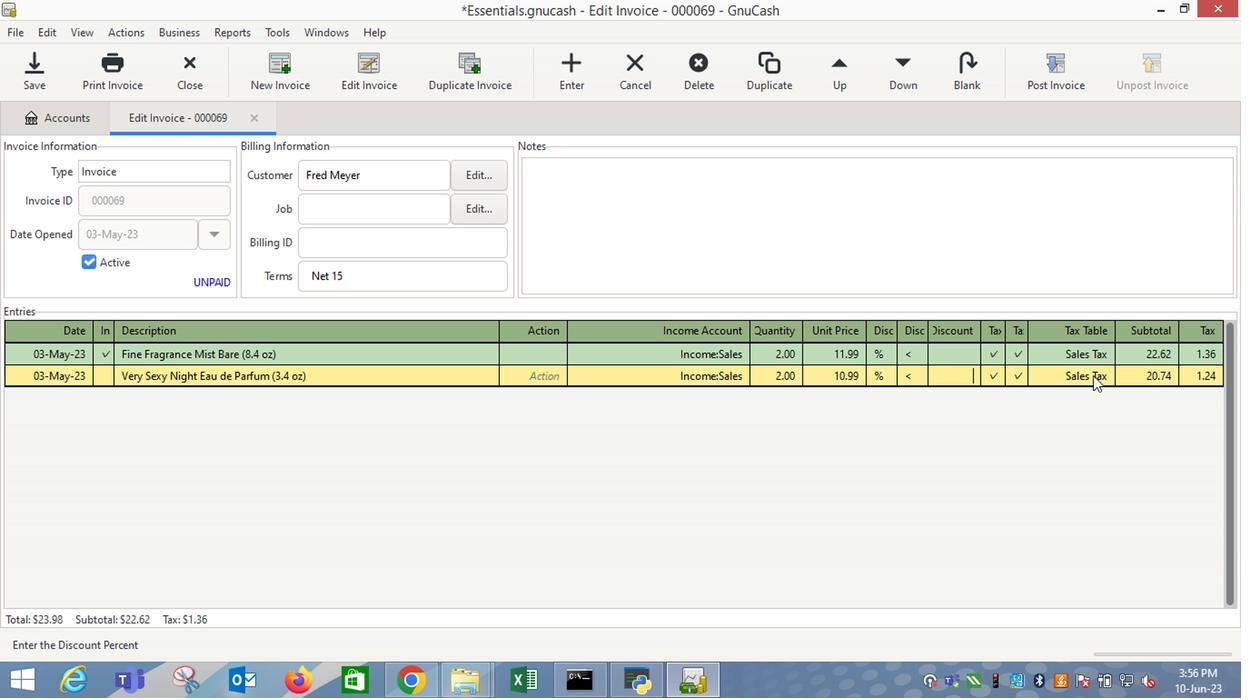 
Action: Mouse moved to (1075, 386)
Screenshot: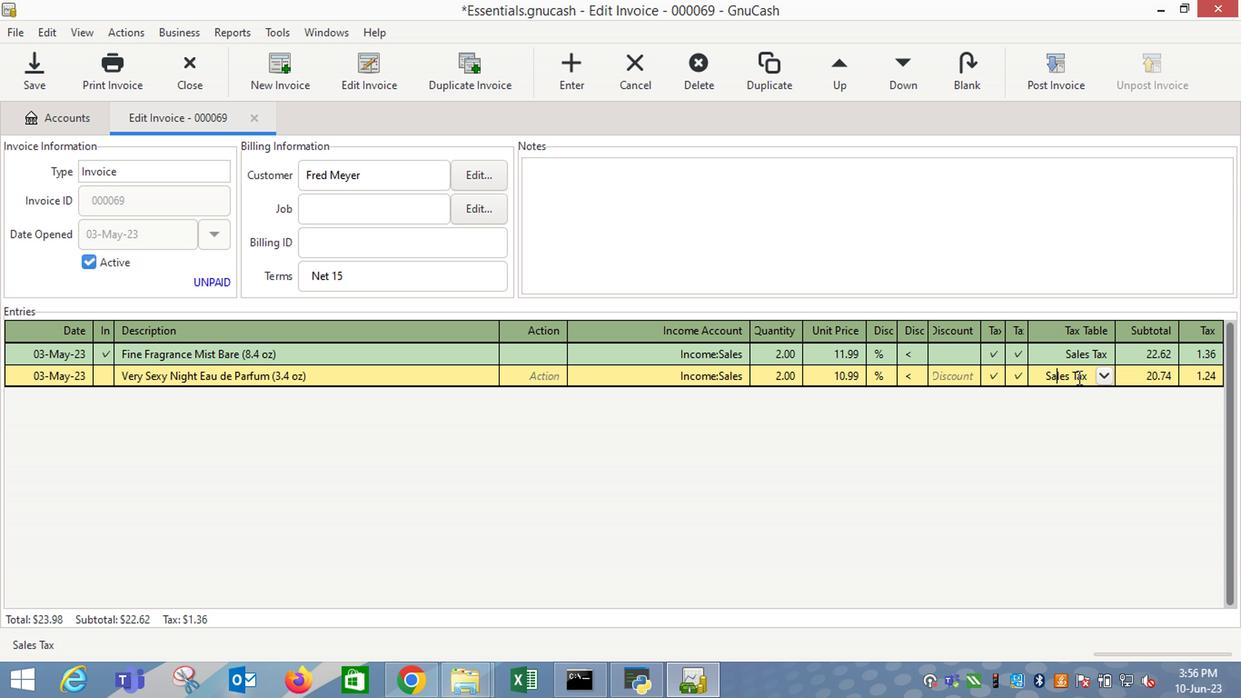 
Action: Key pressed <Key.enter>
Screenshot: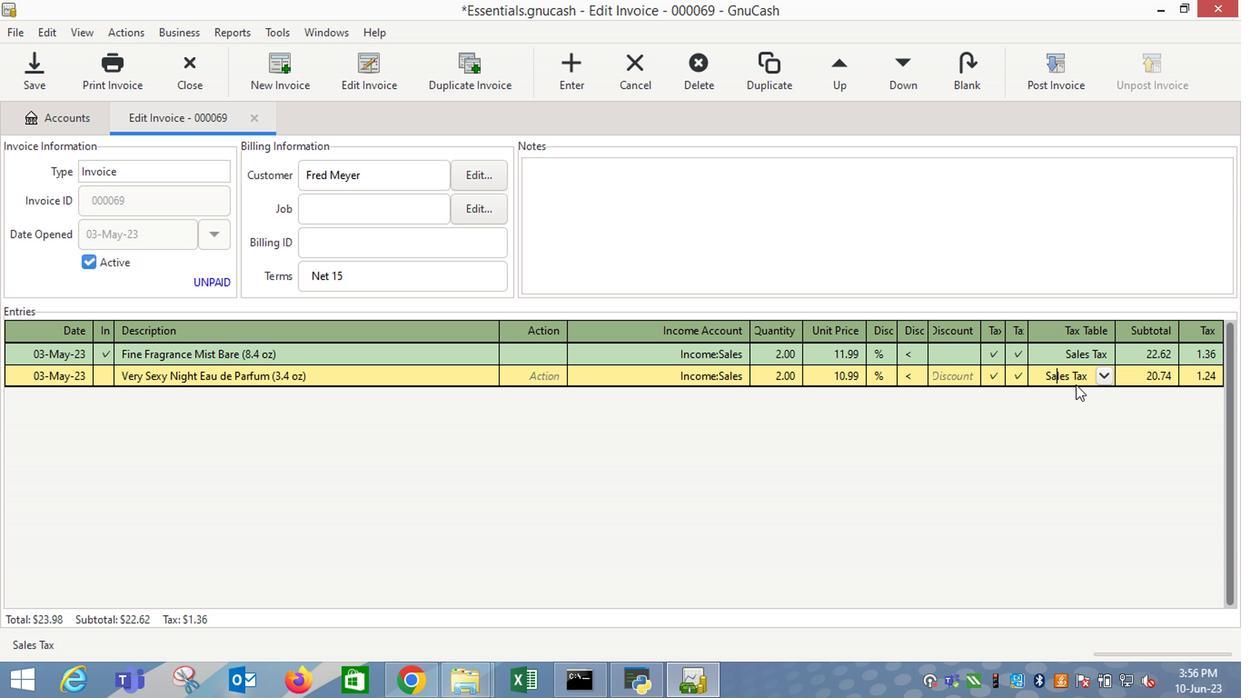 
Action: Mouse moved to (1051, 80)
Screenshot: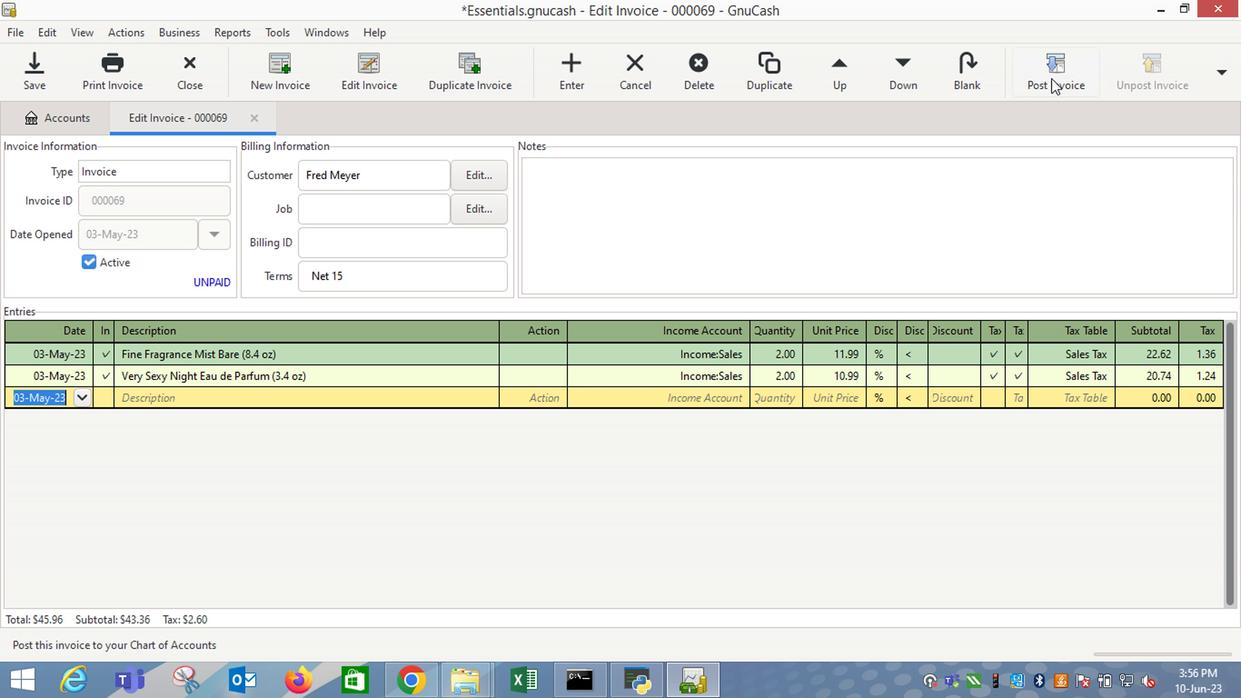 
Action: Mouse pressed left at (1051, 80)
Screenshot: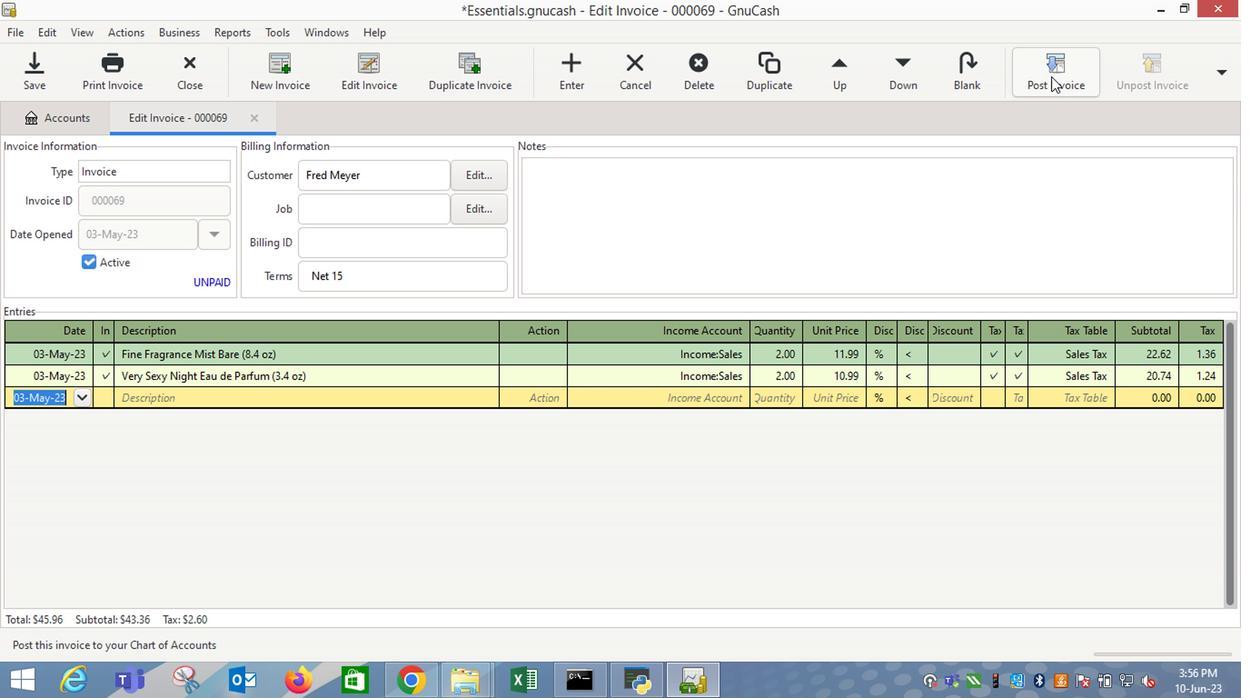 
Action: Mouse moved to (773, 301)
Screenshot: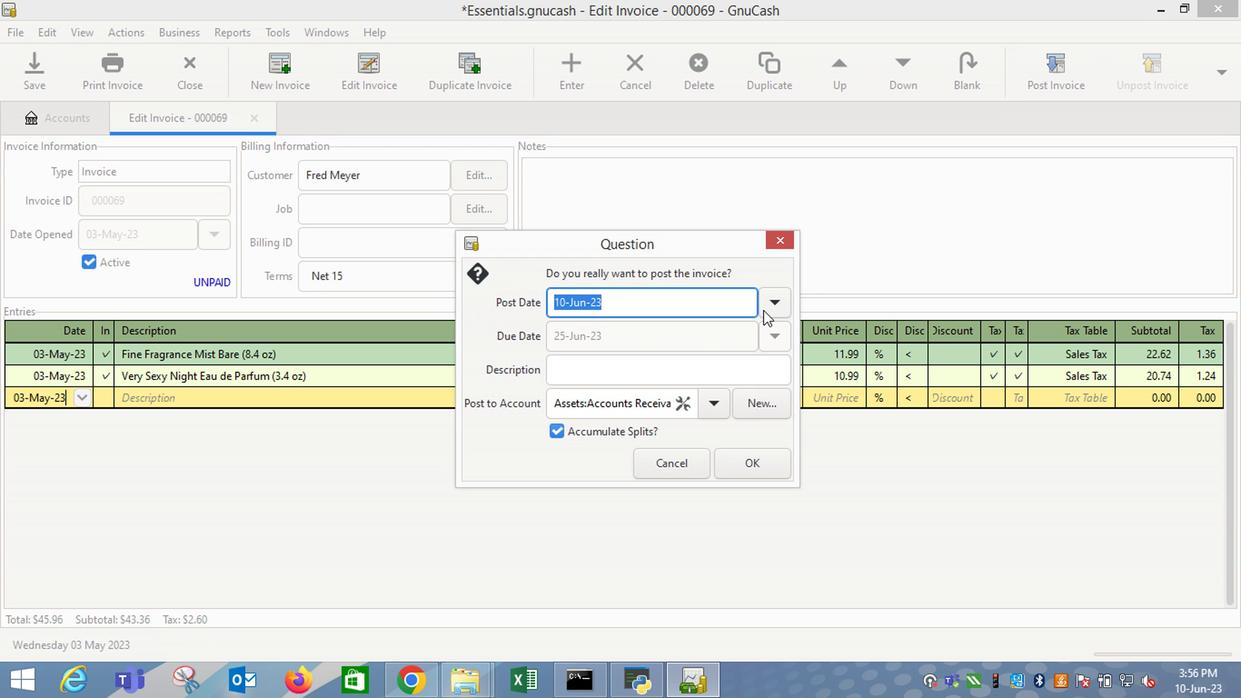 
Action: Mouse pressed left at (773, 301)
Screenshot: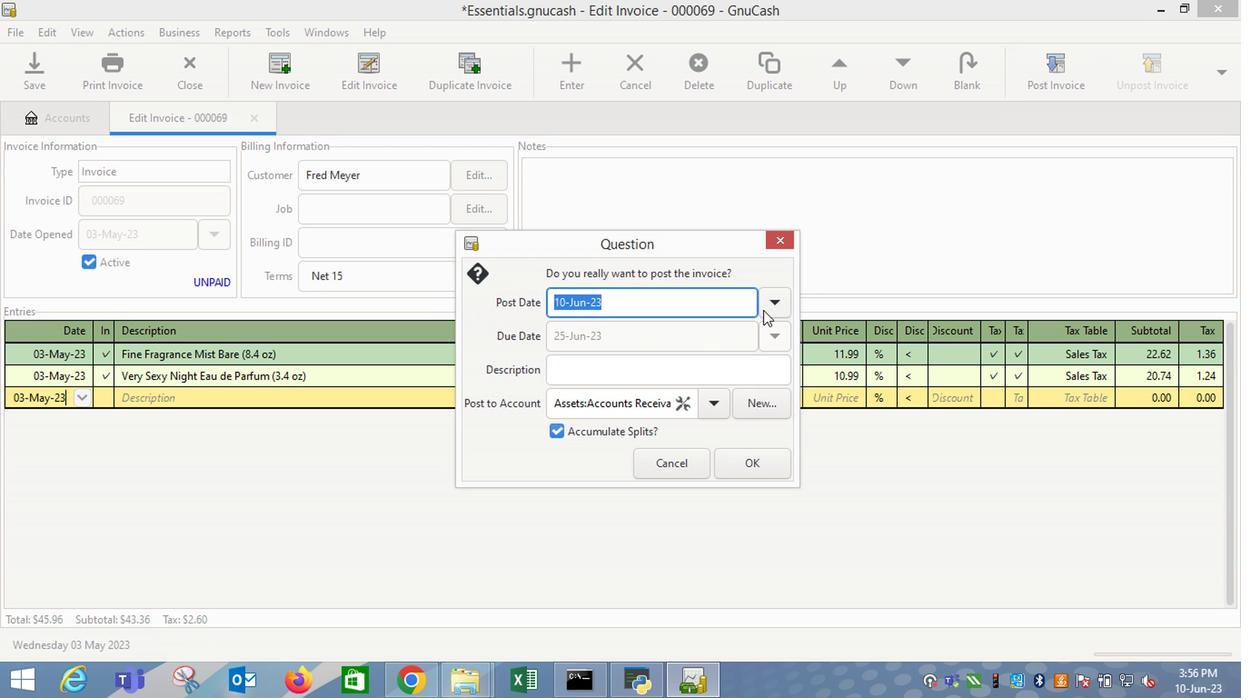 
Action: Mouse moved to (631, 329)
Screenshot: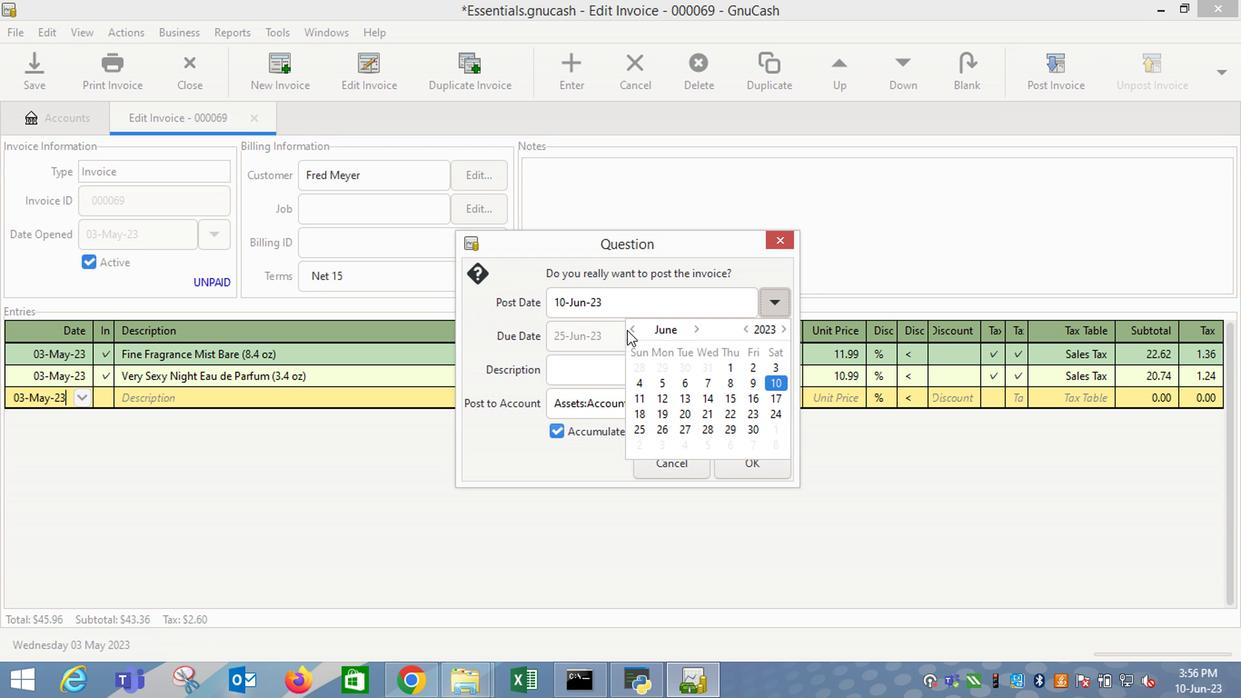 
Action: Mouse pressed left at (631, 329)
Screenshot: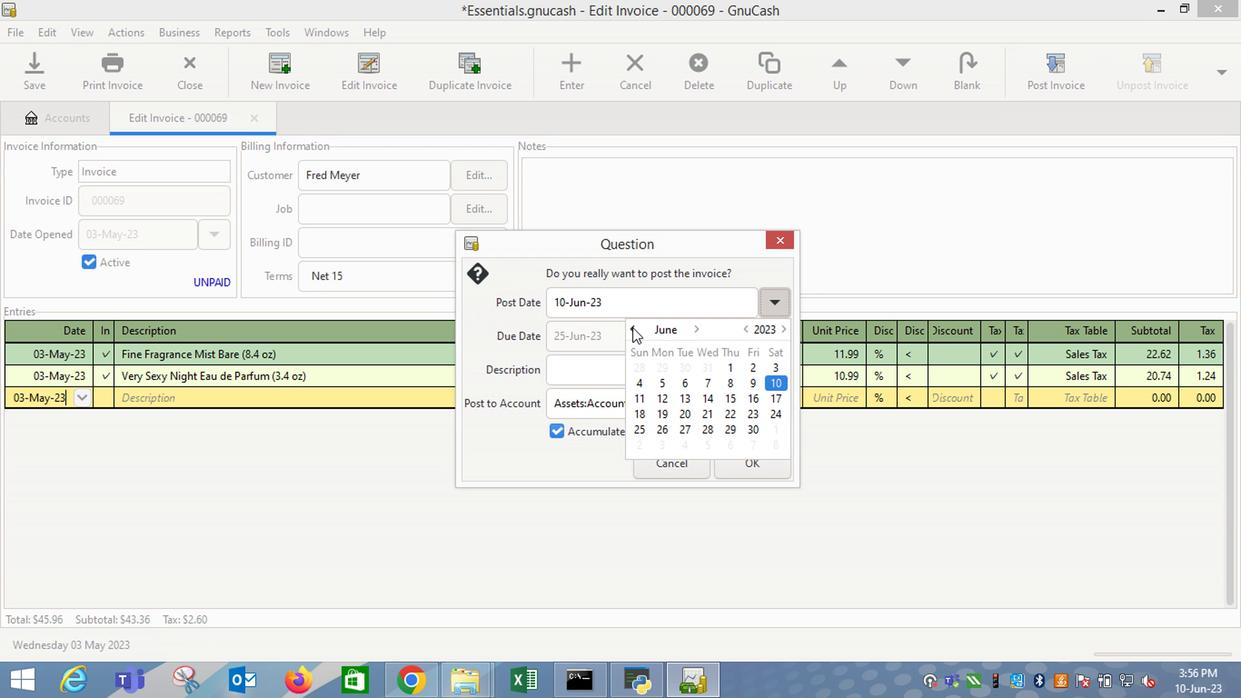 
Action: Mouse moved to (706, 365)
Screenshot: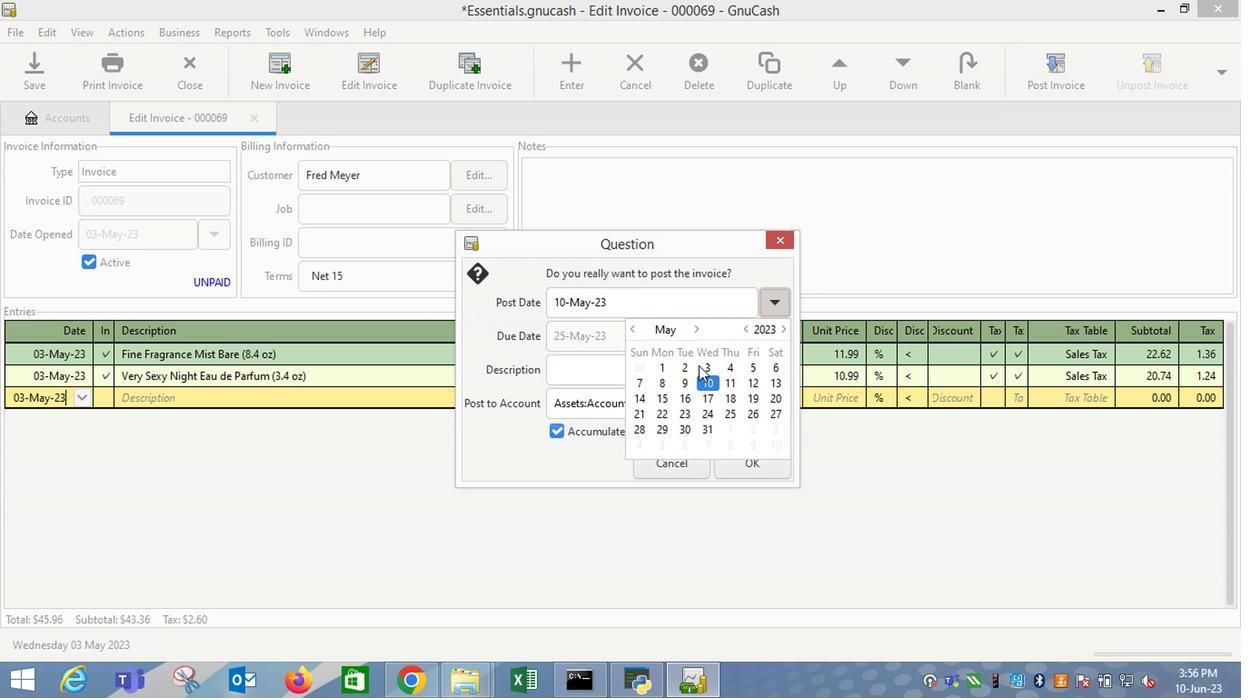 
Action: Mouse pressed left at (706, 365)
Screenshot: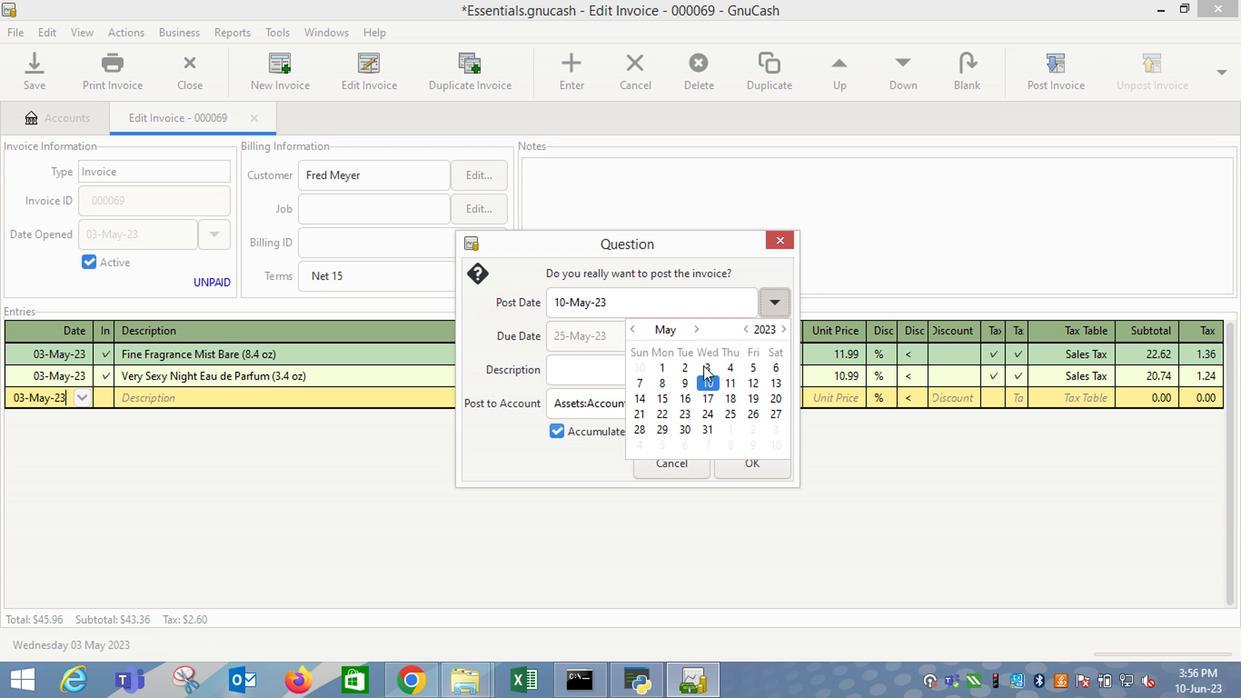 
Action: Mouse moved to (585, 364)
Screenshot: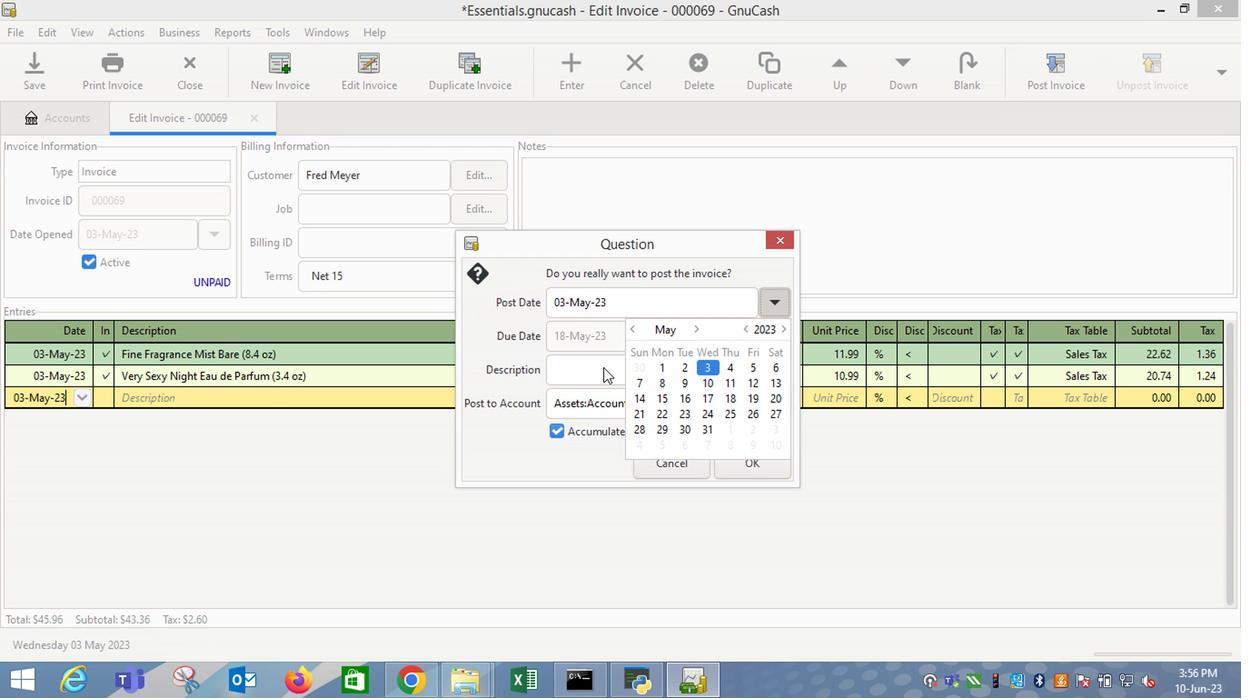 
Action: Mouse pressed left at (585, 364)
Screenshot: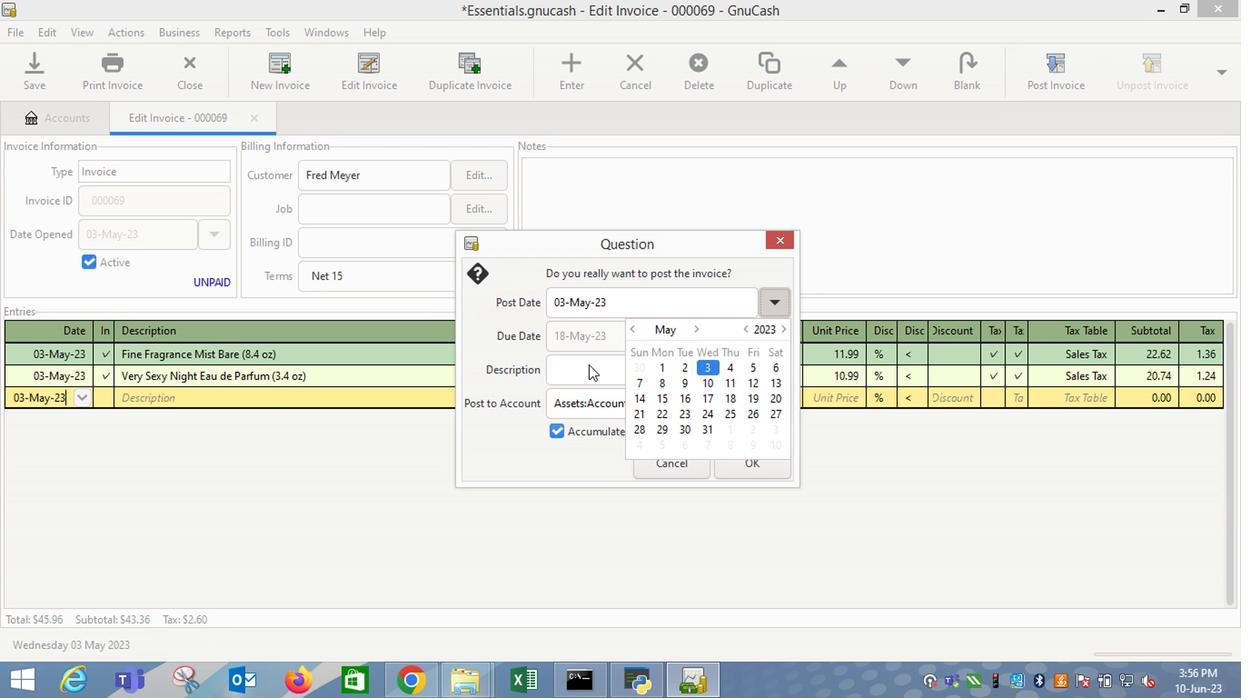
Action: Mouse moved to (760, 461)
Screenshot: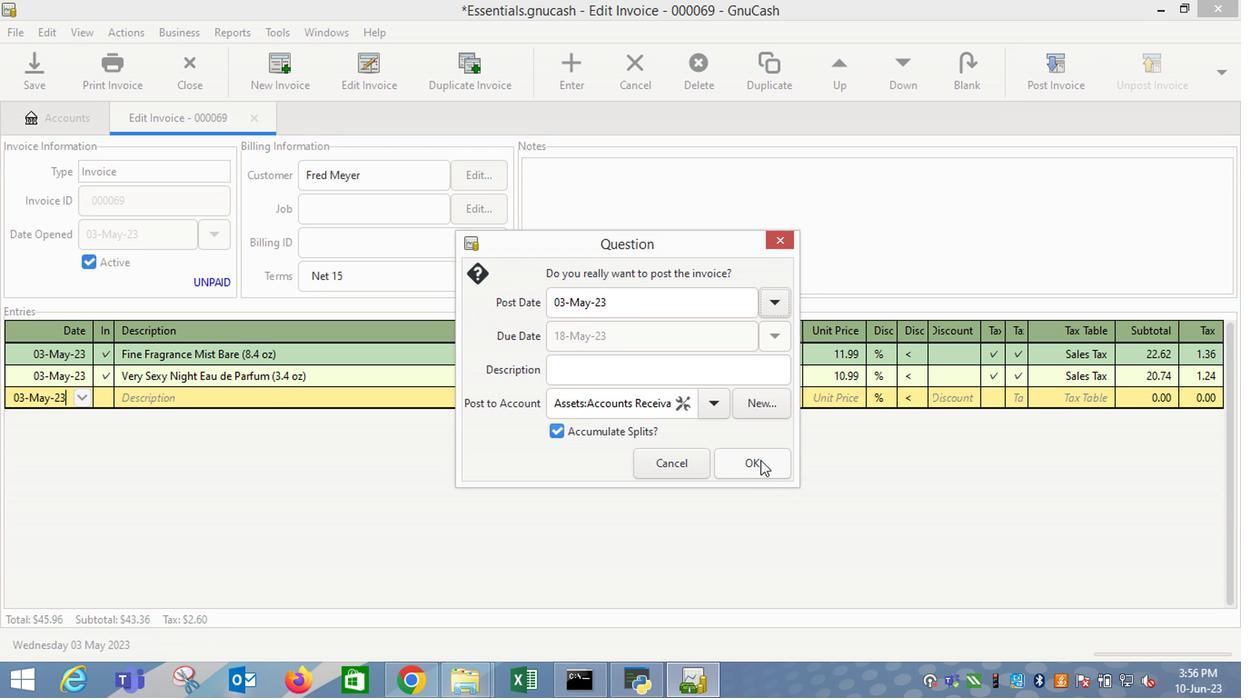 
Action: Mouse pressed left at (760, 461)
Screenshot: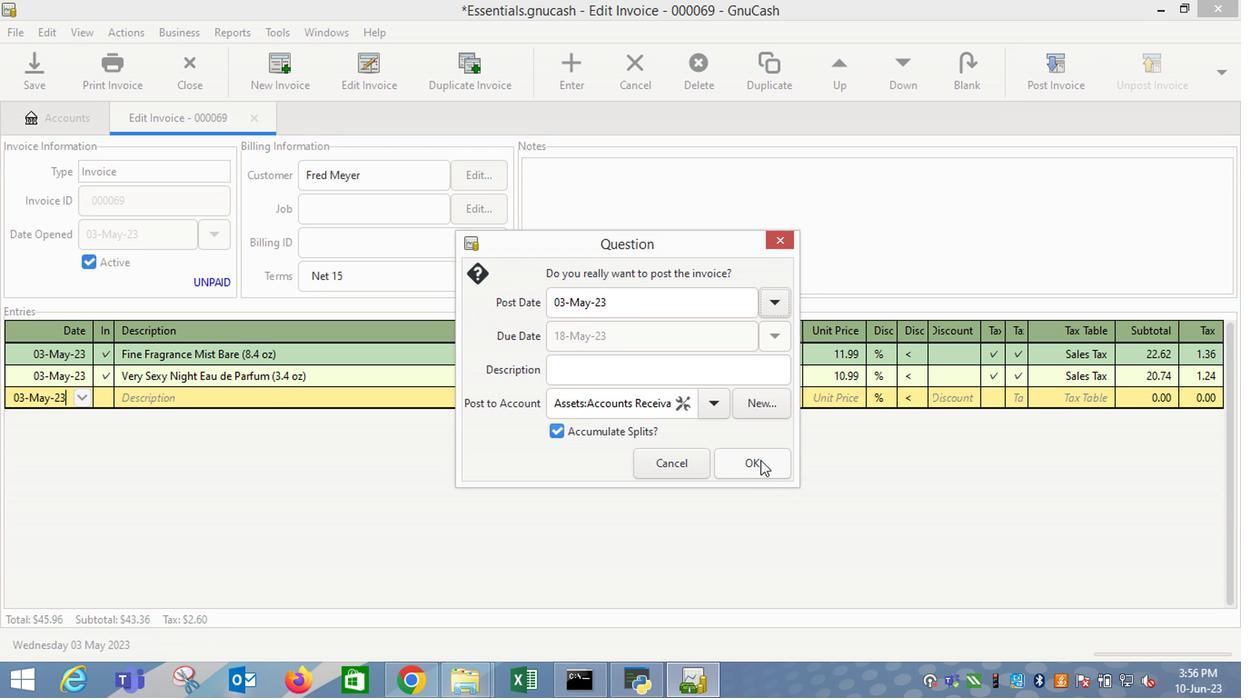 
Action: Mouse moved to (1181, 80)
Screenshot: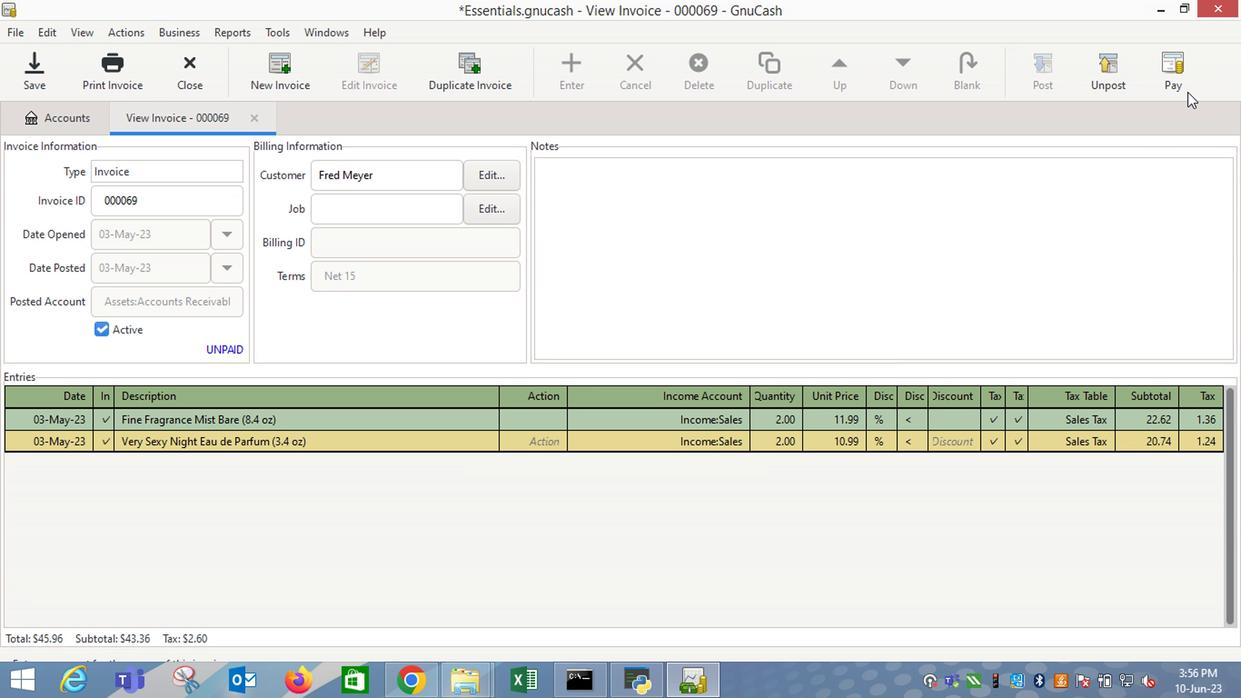 
Action: Mouse pressed left at (1181, 80)
Screenshot: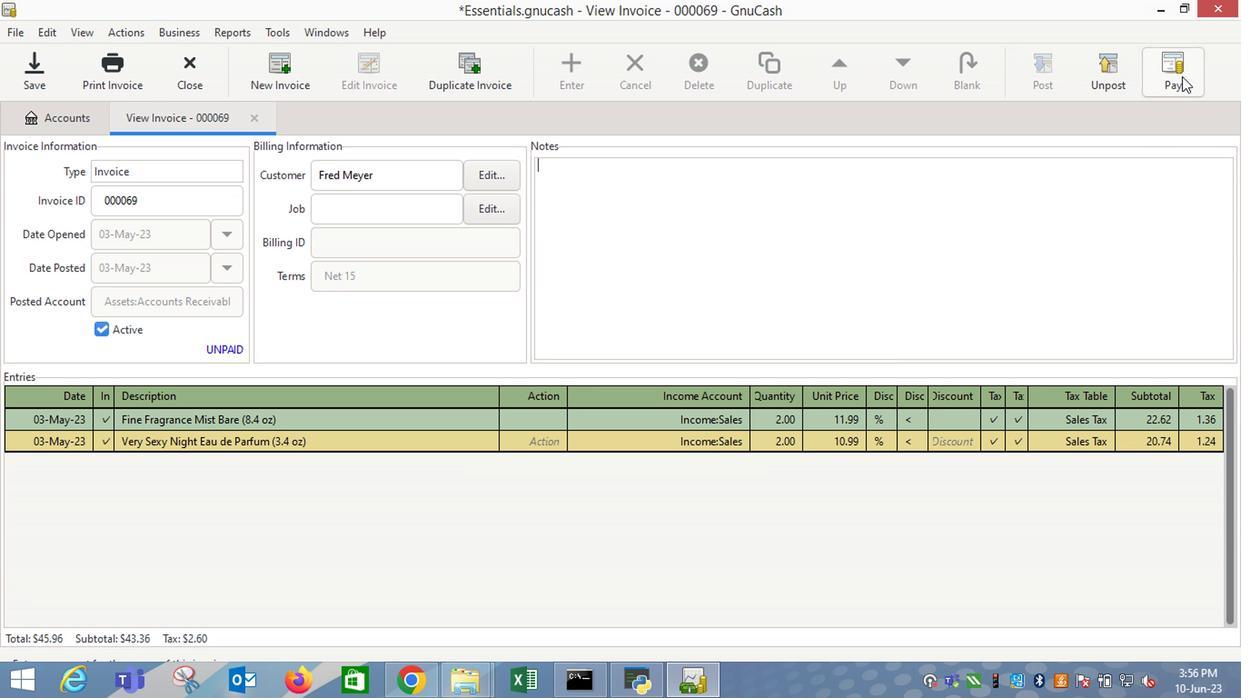 
Action: Mouse moved to (552, 360)
Screenshot: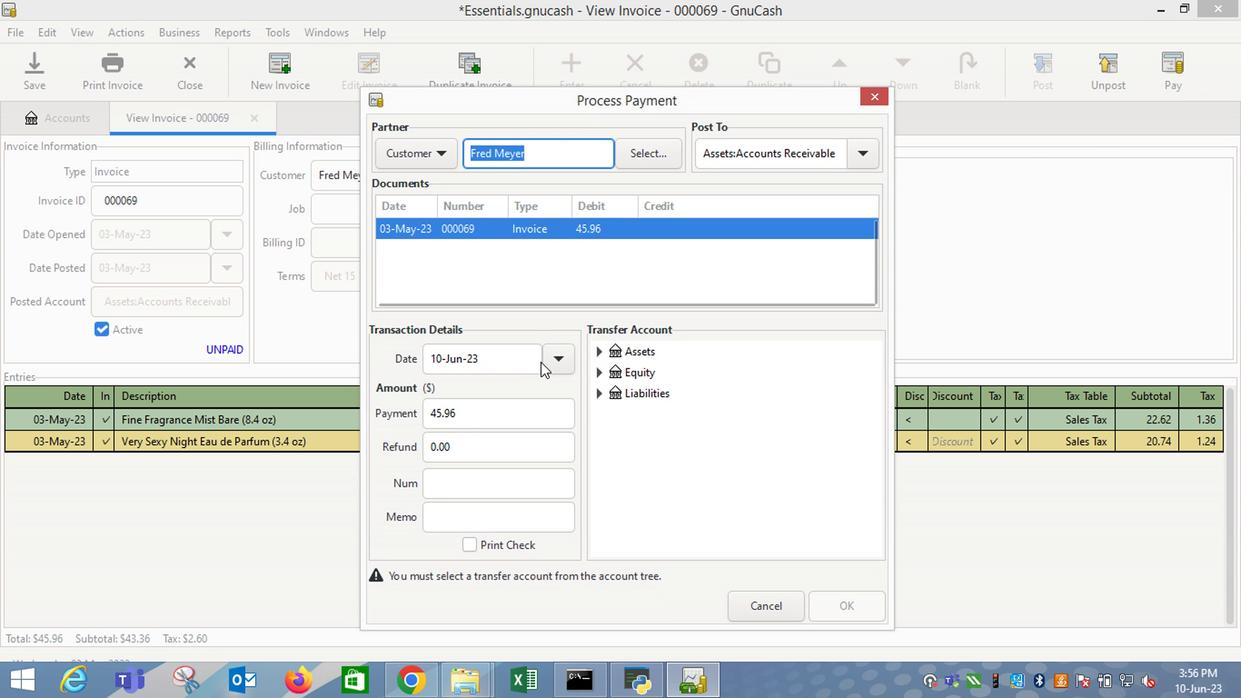 
Action: Mouse pressed left at (552, 360)
Screenshot: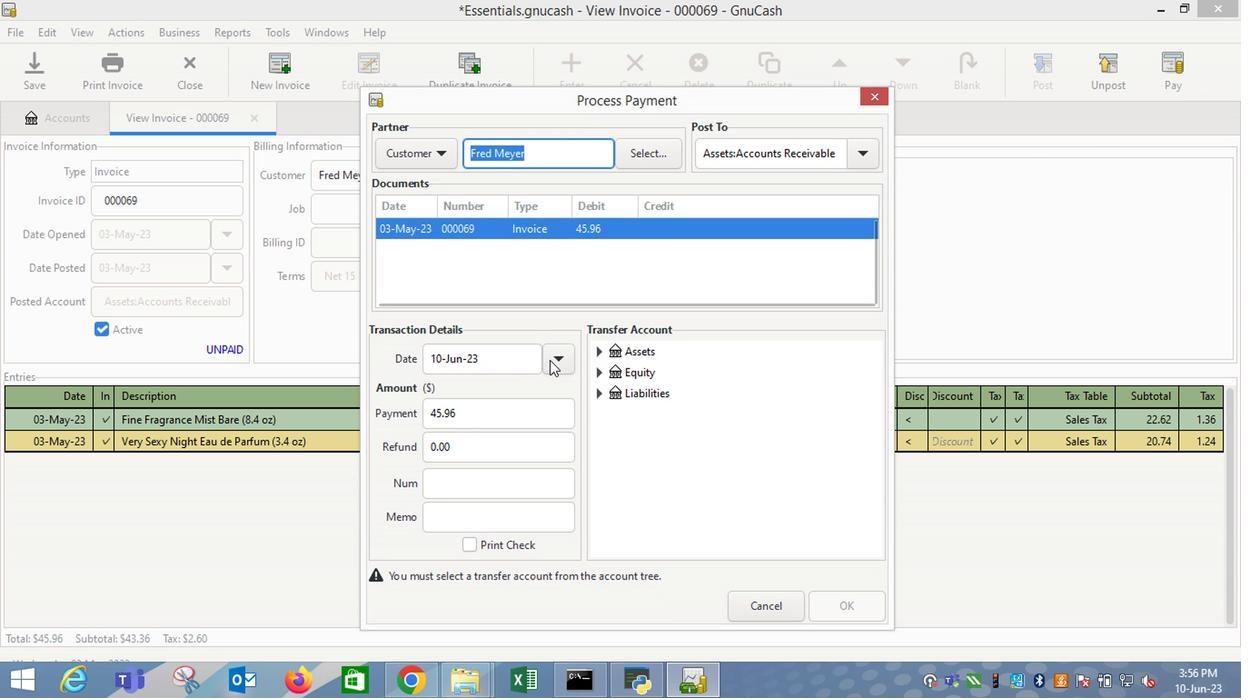 
Action: Mouse moved to (416, 389)
Screenshot: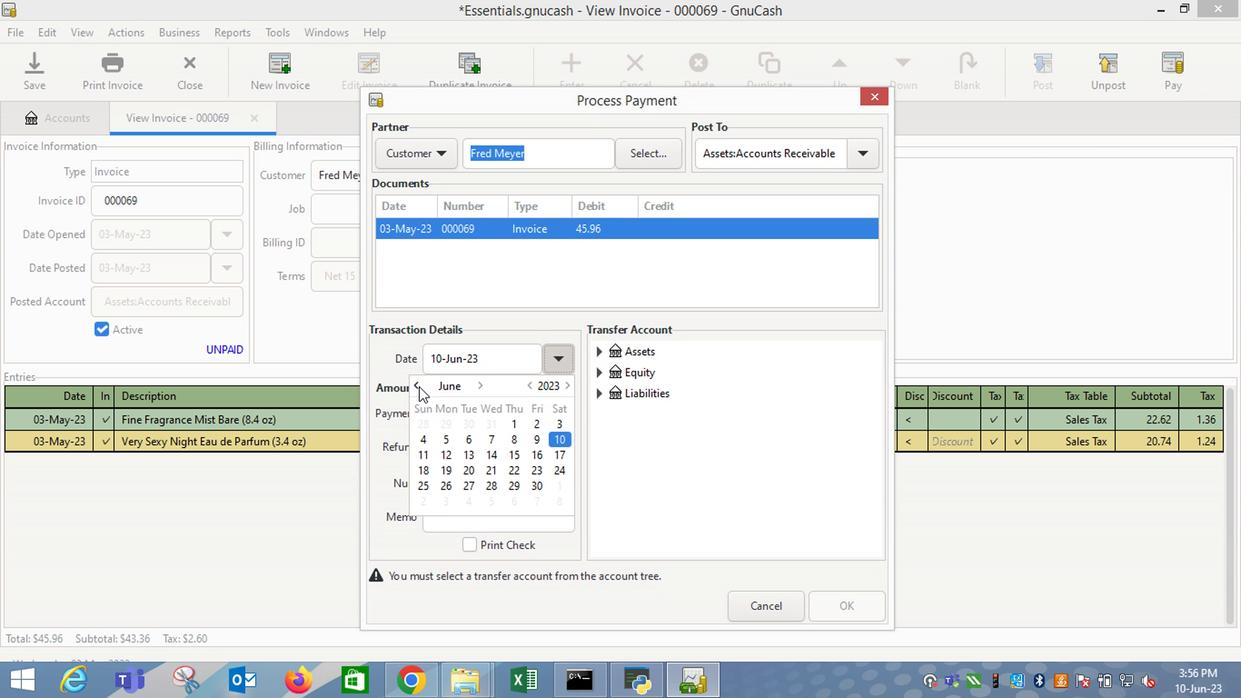 
Action: Mouse pressed left at (416, 389)
Screenshot: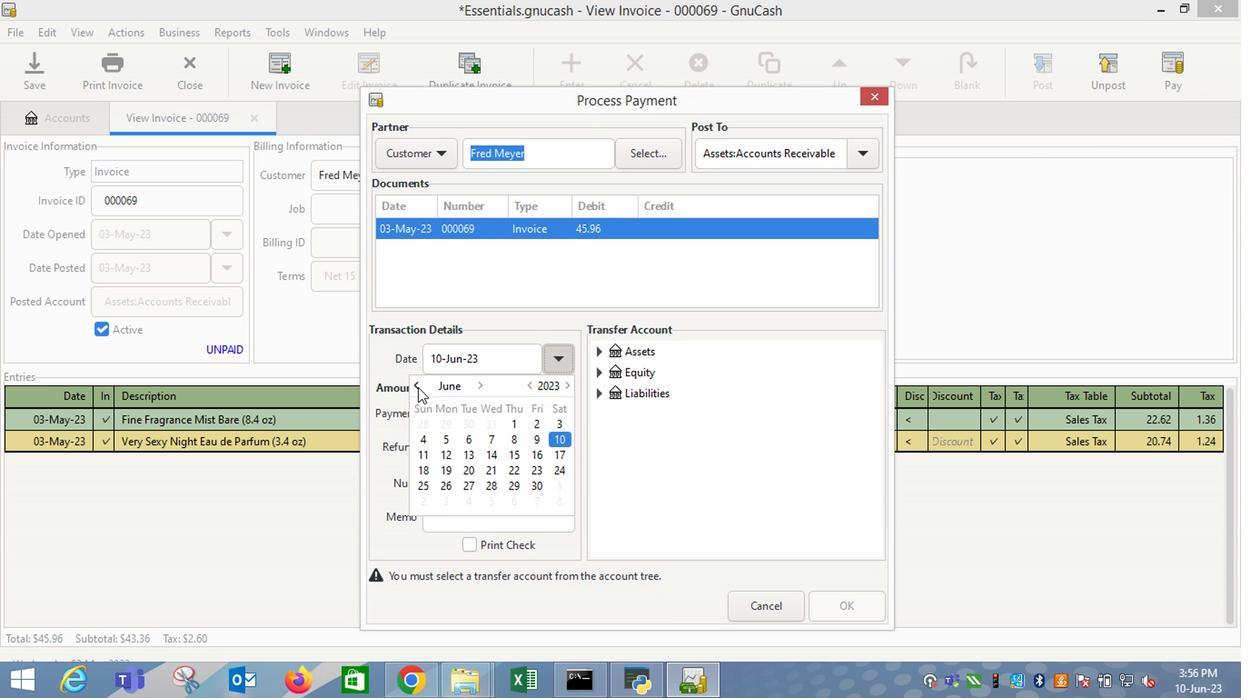 
Action: Mouse moved to (499, 425)
Screenshot: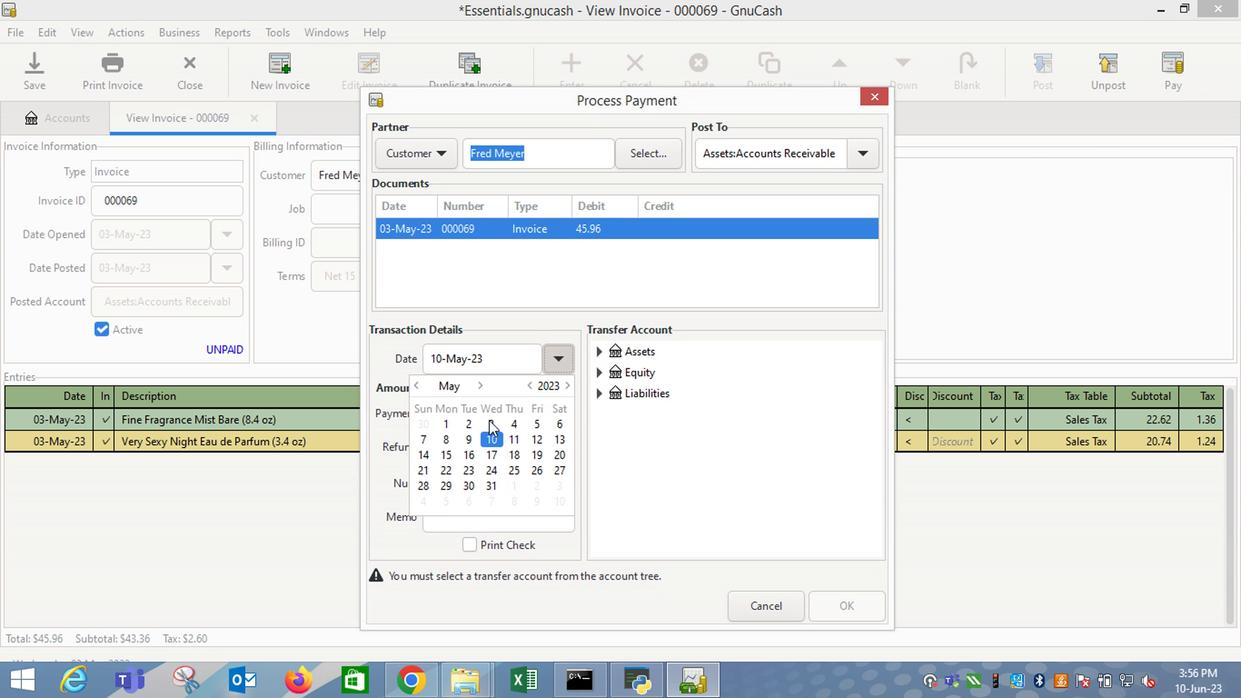 
Action: Mouse pressed left at (499, 425)
Screenshot: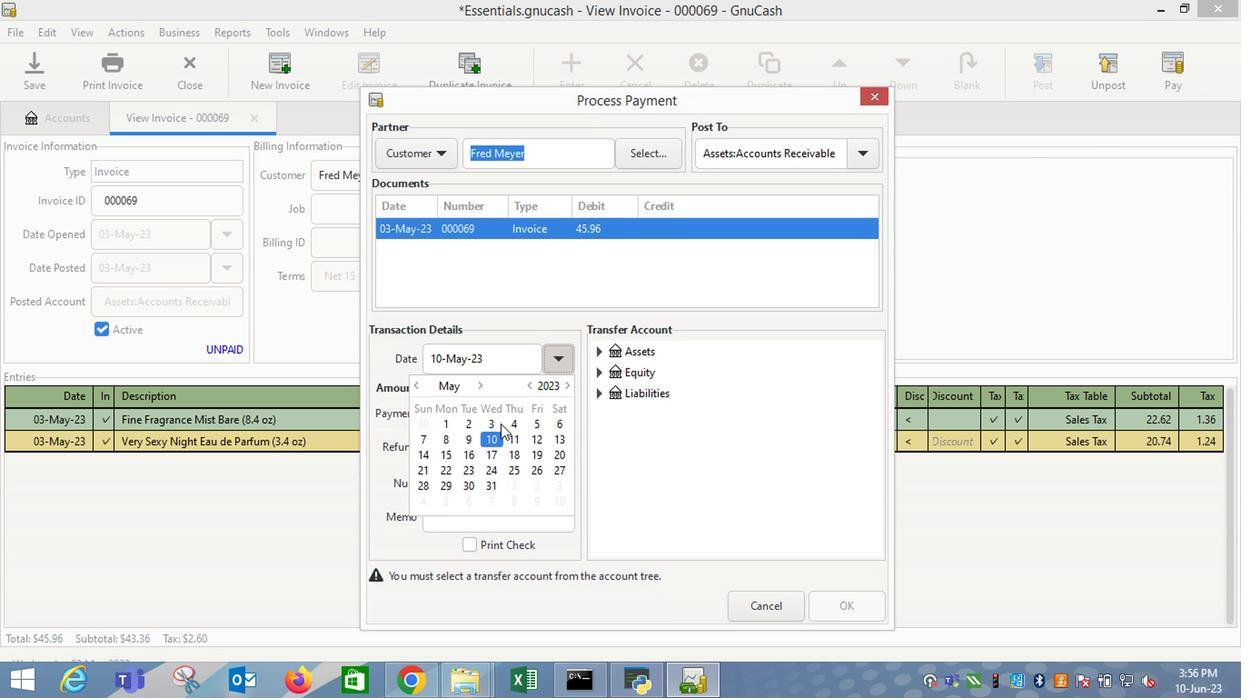 
Action: Mouse moved to (646, 443)
Screenshot: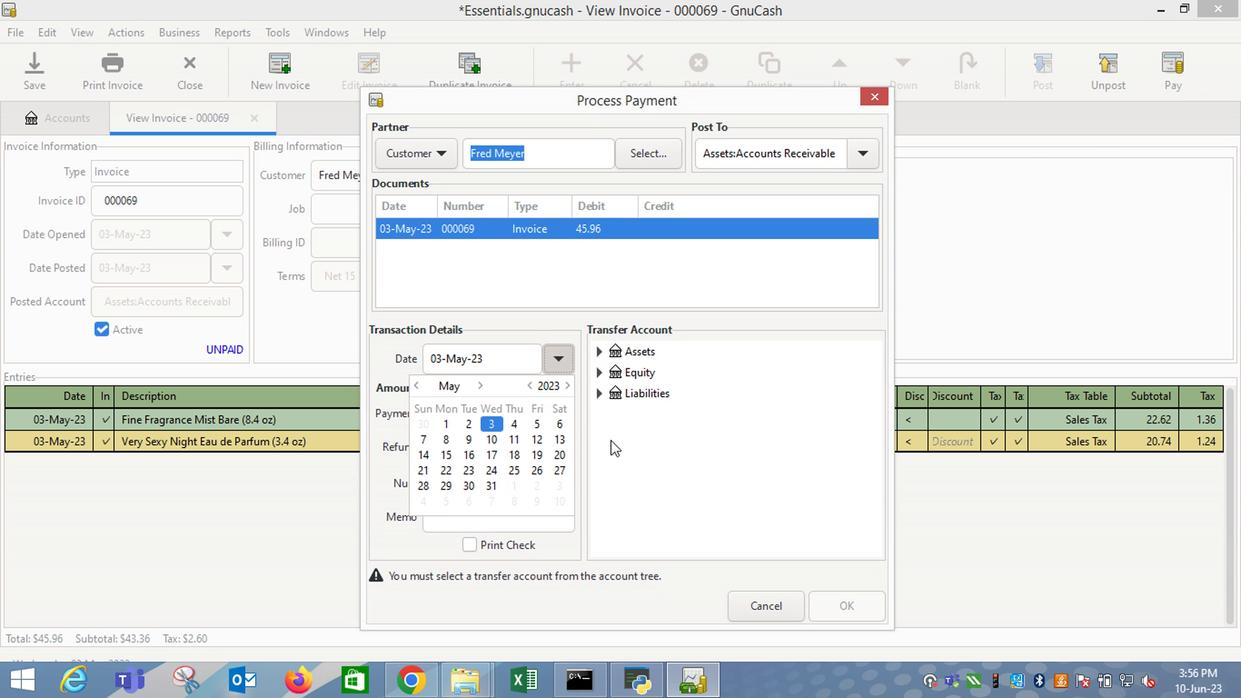 
Action: Mouse pressed left at (646, 443)
Screenshot: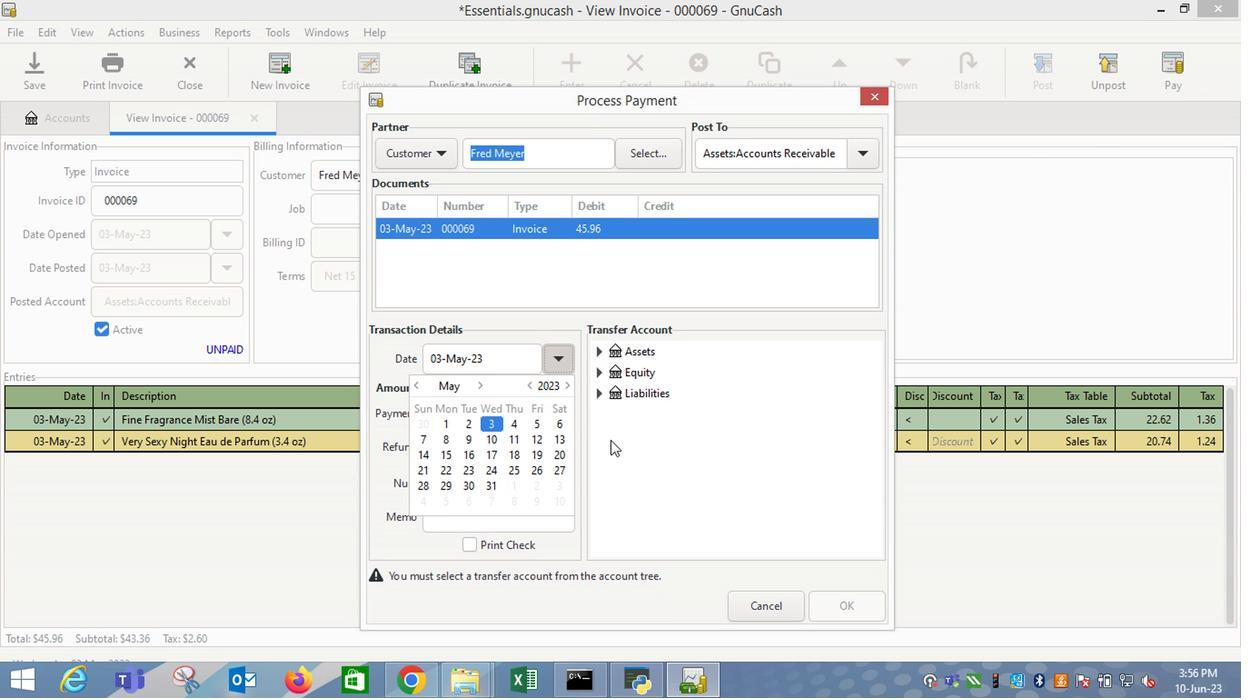 
Action: Mouse moved to (600, 351)
Screenshot: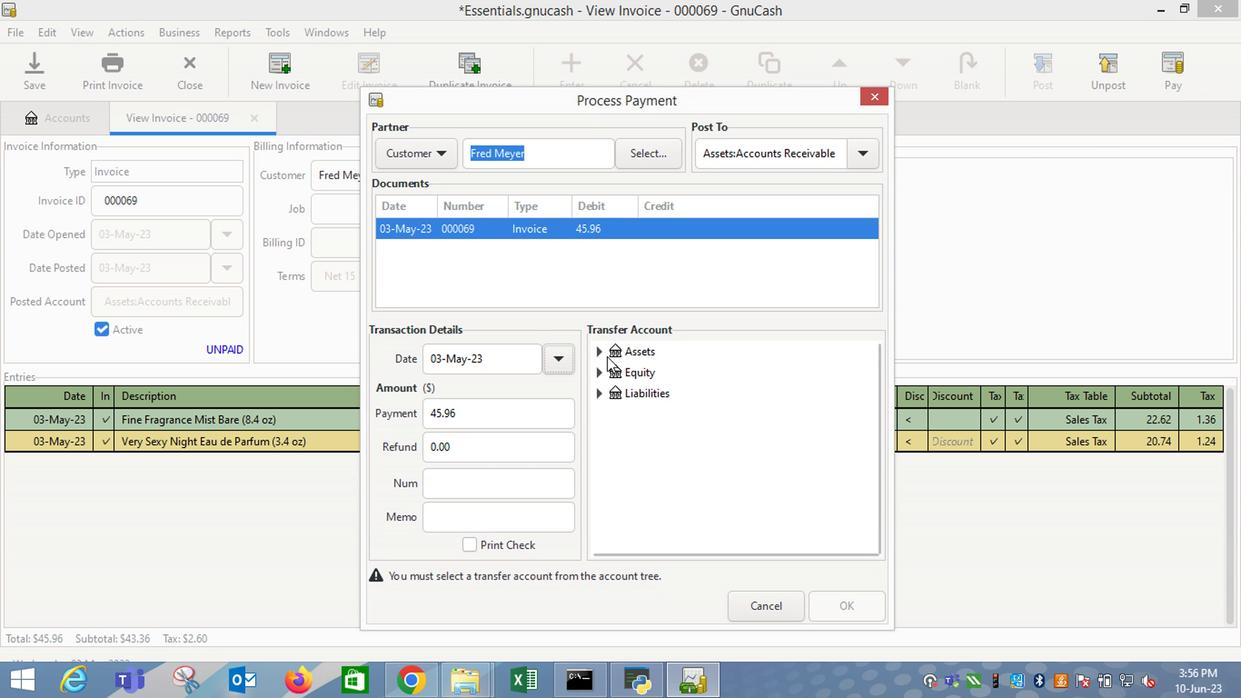 
Action: Mouse pressed left at (600, 351)
Screenshot: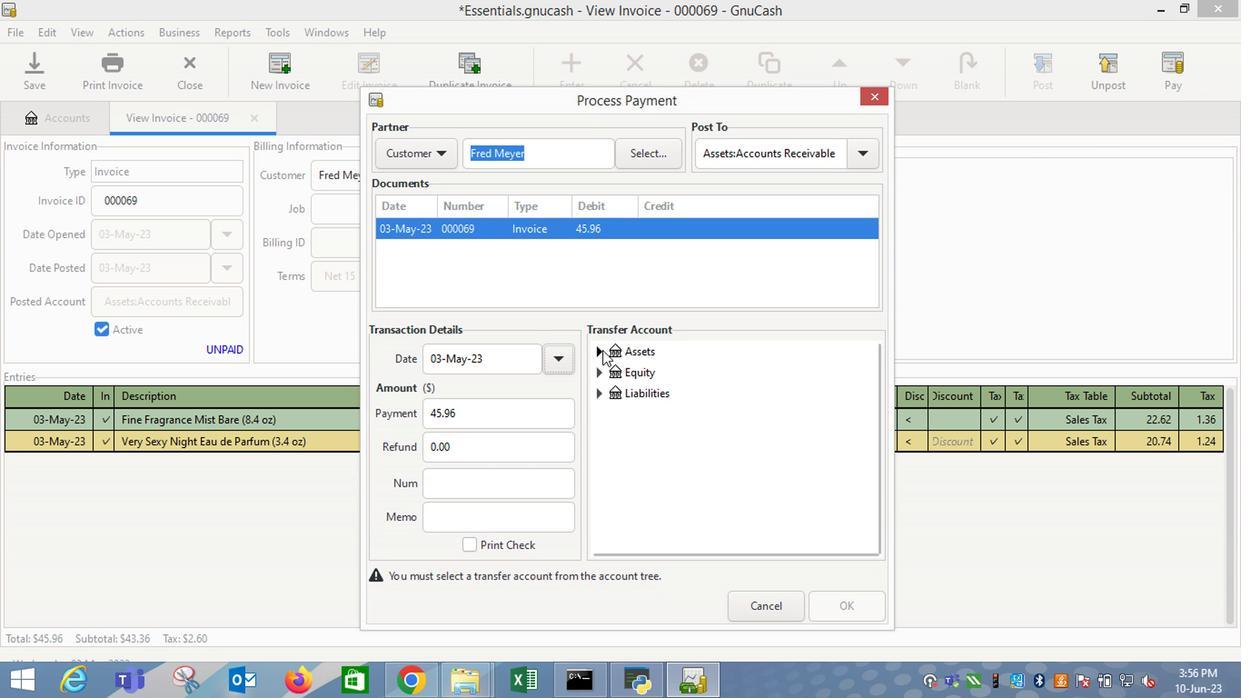 
Action: Mouse moved to (617, 372)
Screenshot: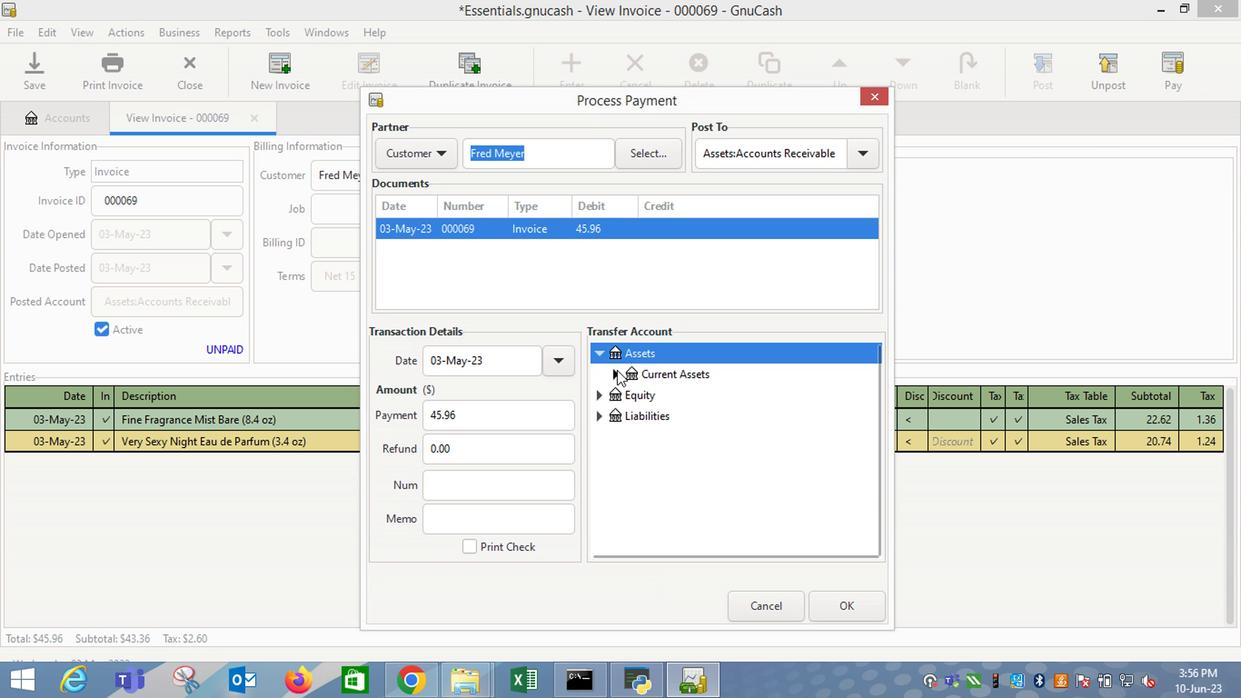 
Action: Mouse pressed left at (617, 372)
Screenshot: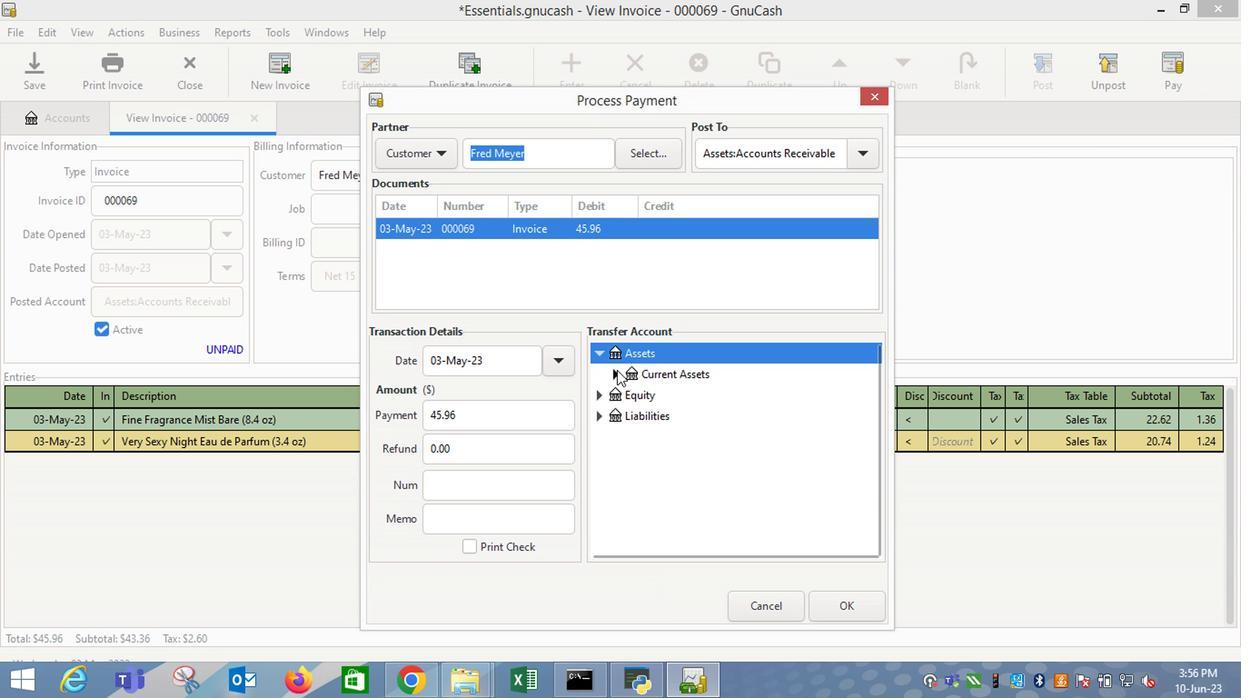 
Action: Mouse moved to (676, 400)
Screenshot: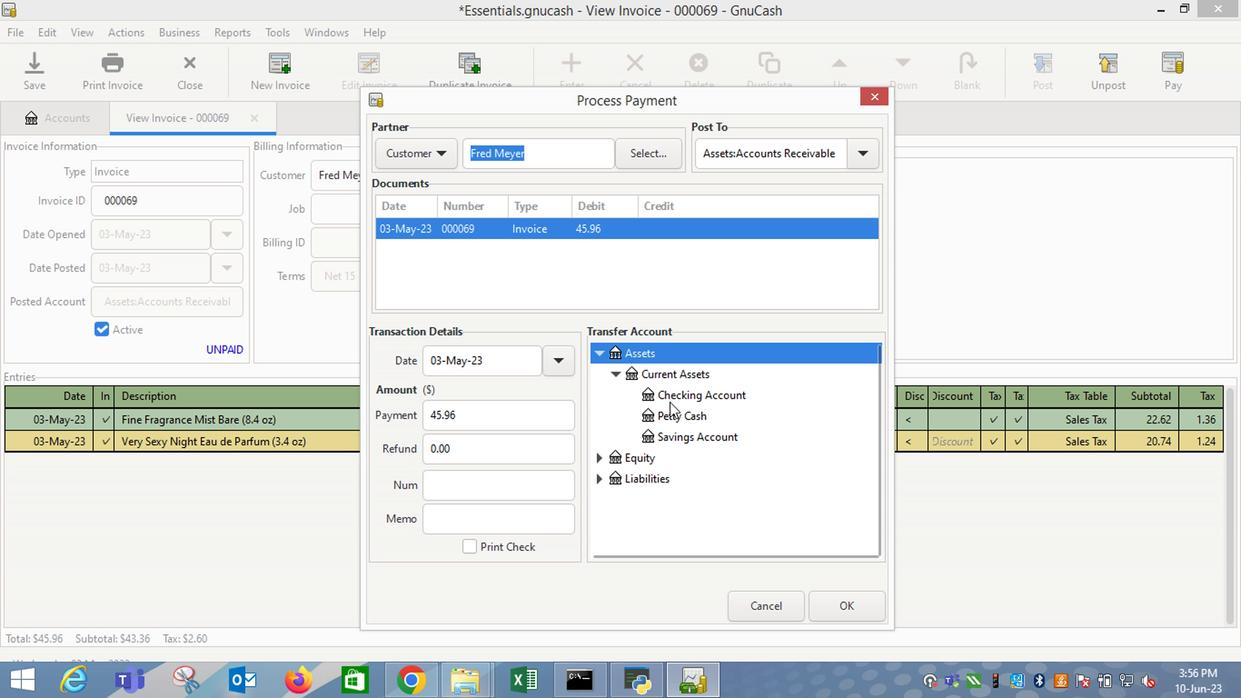 
Action: Mouse pressed left at (676, 400)
Screenshot: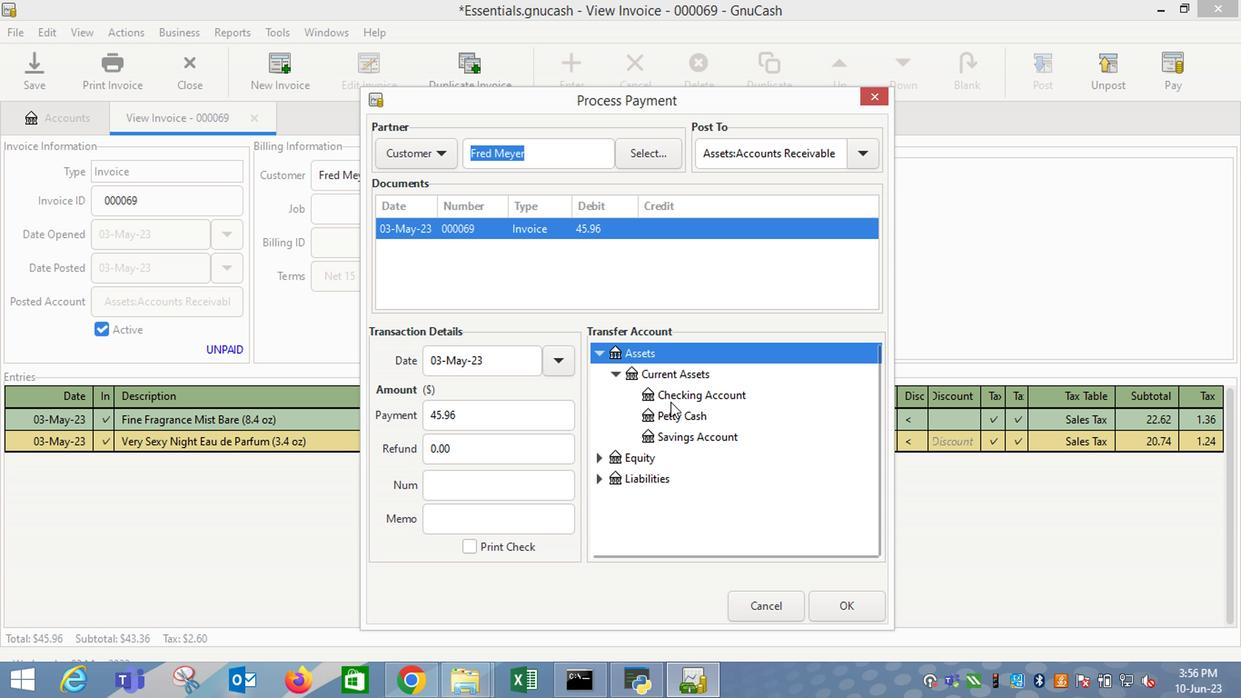 
Action: Mouse moved to (830, 603)
Screenshot: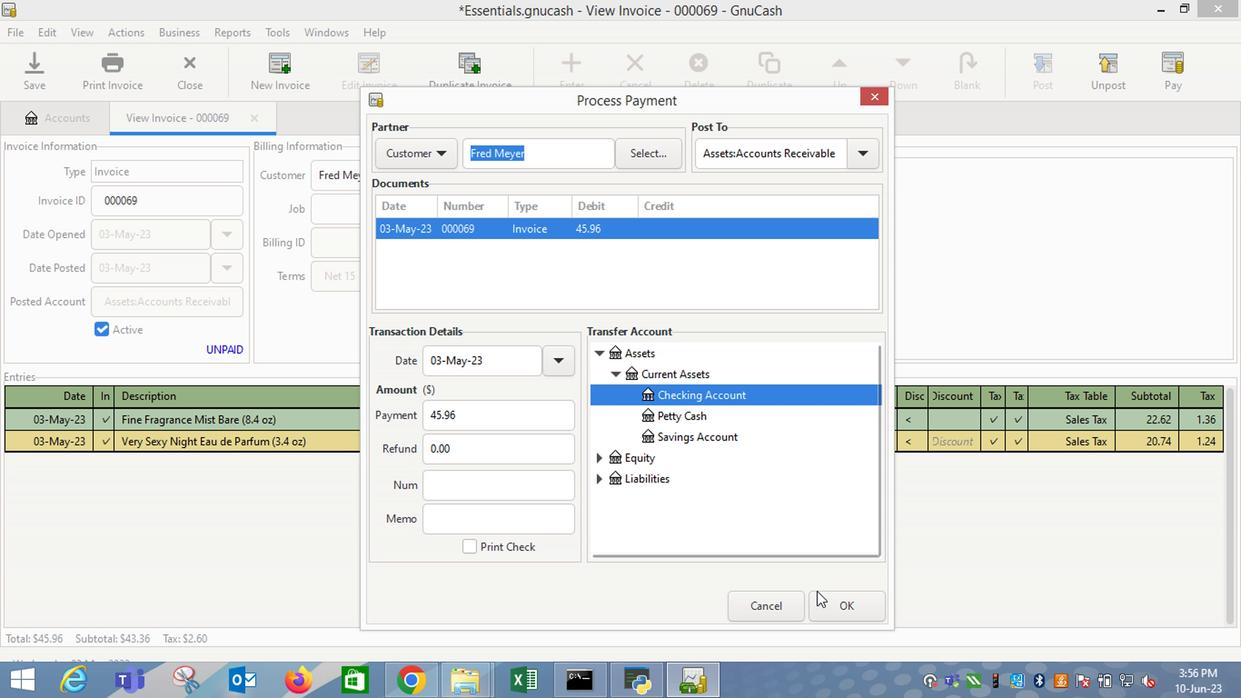 
Action: Mouse pressed left at (830, 603)
Screenshot: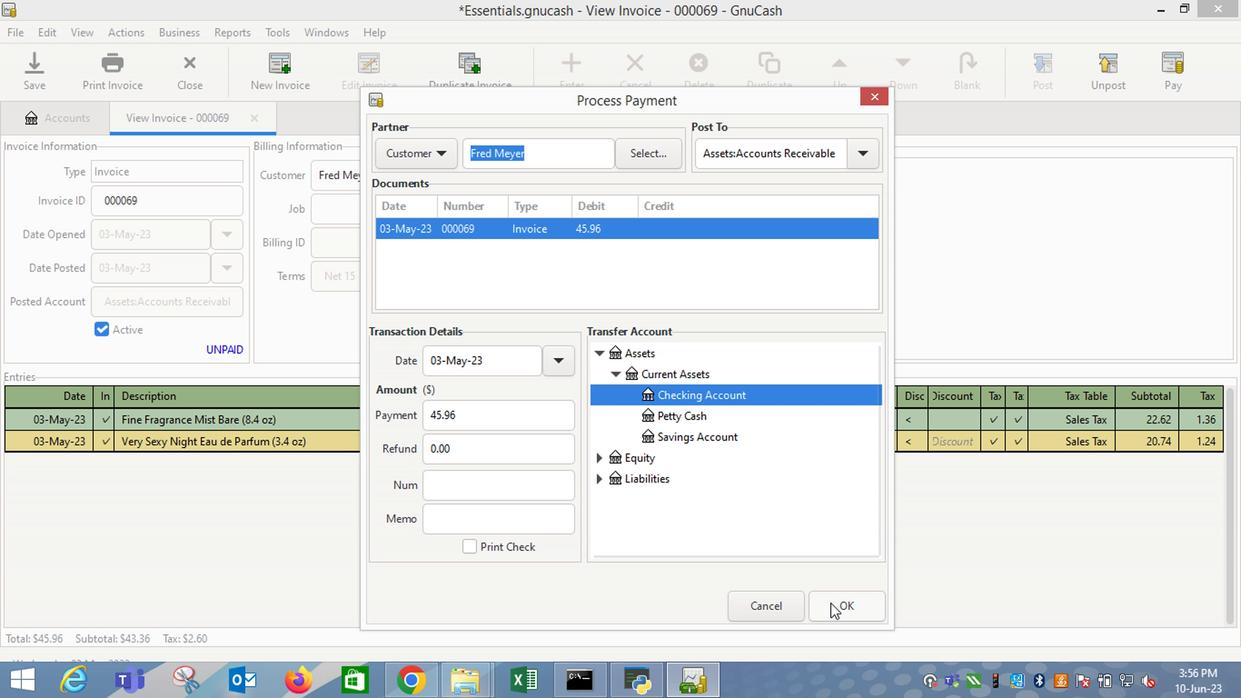 
Action: Mouse moved to (120, 83)
Screenshot: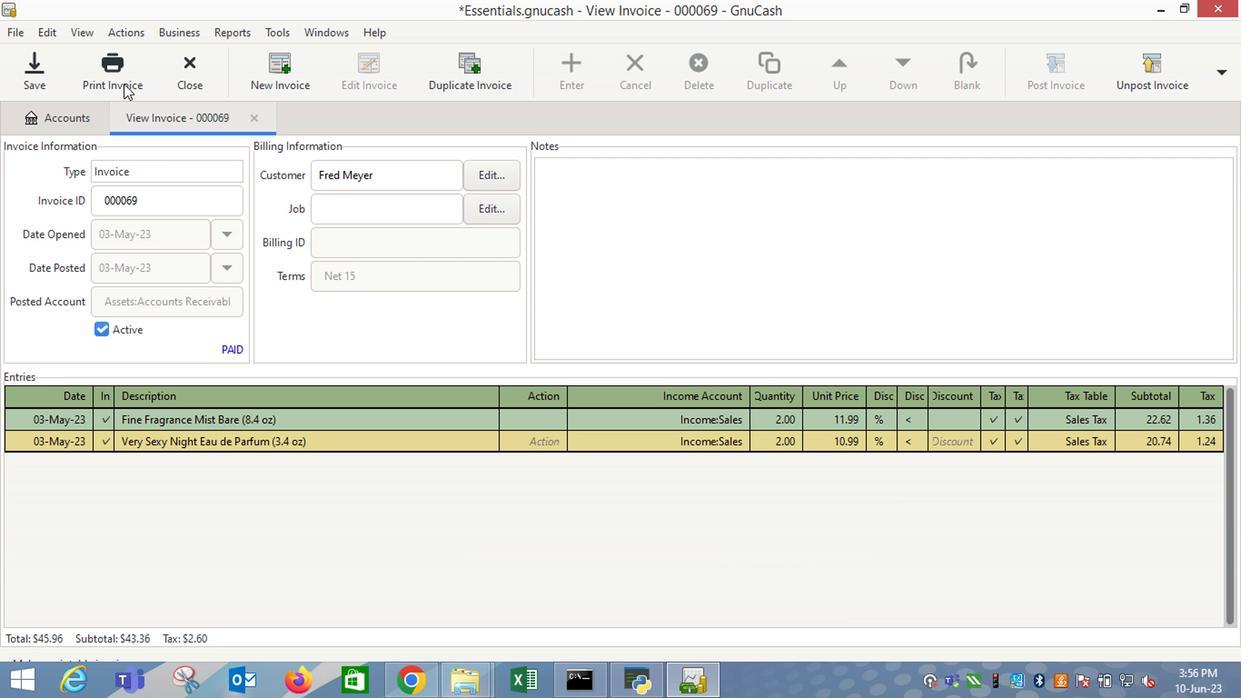 
Action: Mouse pressed left at (120, 83)
Screenshot: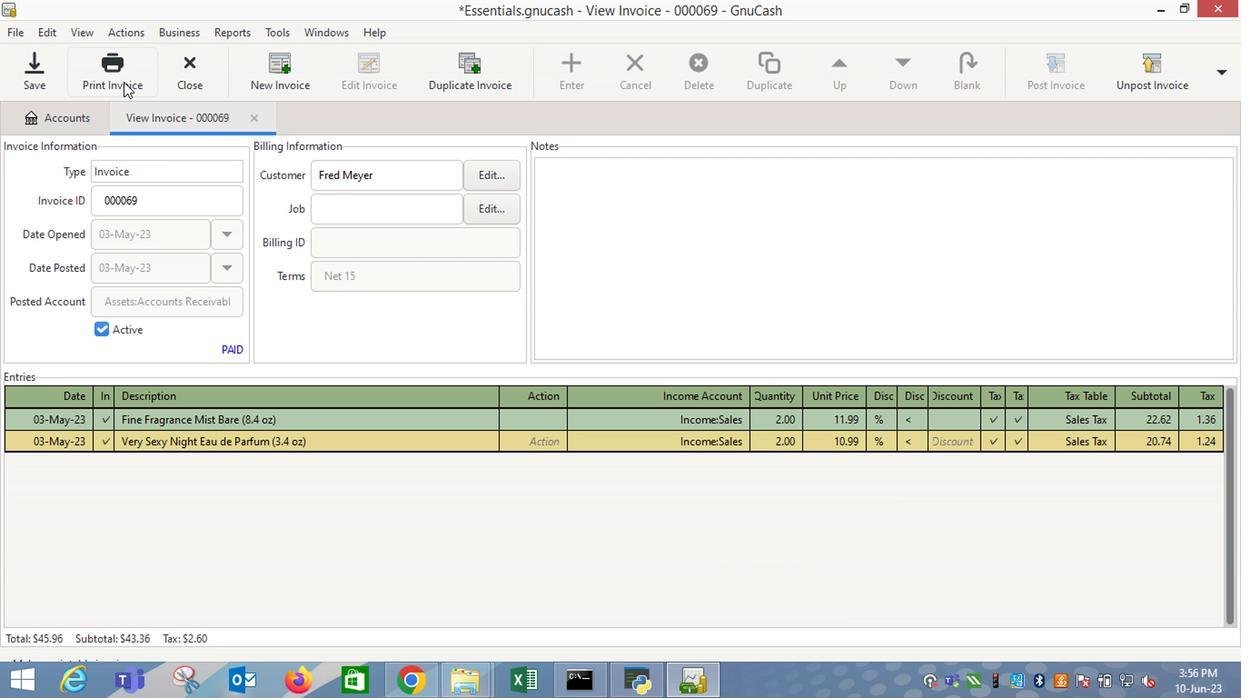 
Action: Mouse moved to (323, 193)
Screenshot: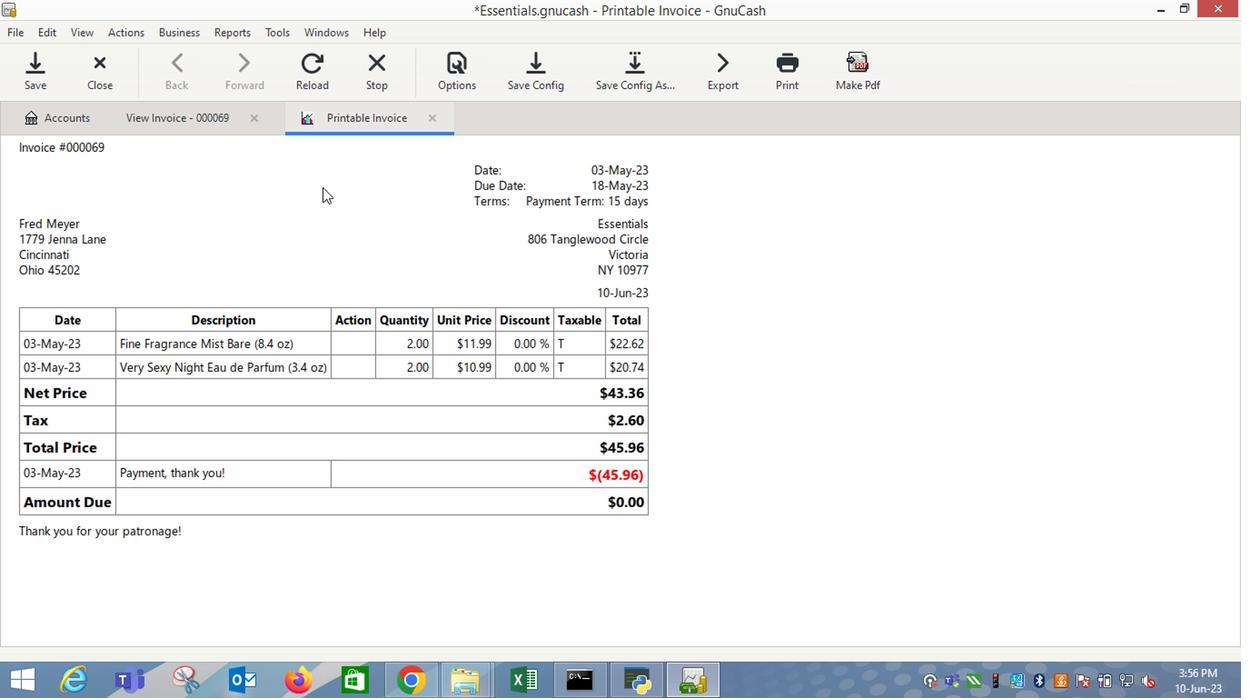 
